 Task: Add a signature Edwin Parker containing Have a happy Hanukkah, Edwin Parker to email address softage.1@softage.net and add a label Accommodations
Action: Mouse moved to (396, 656)
Screenshot: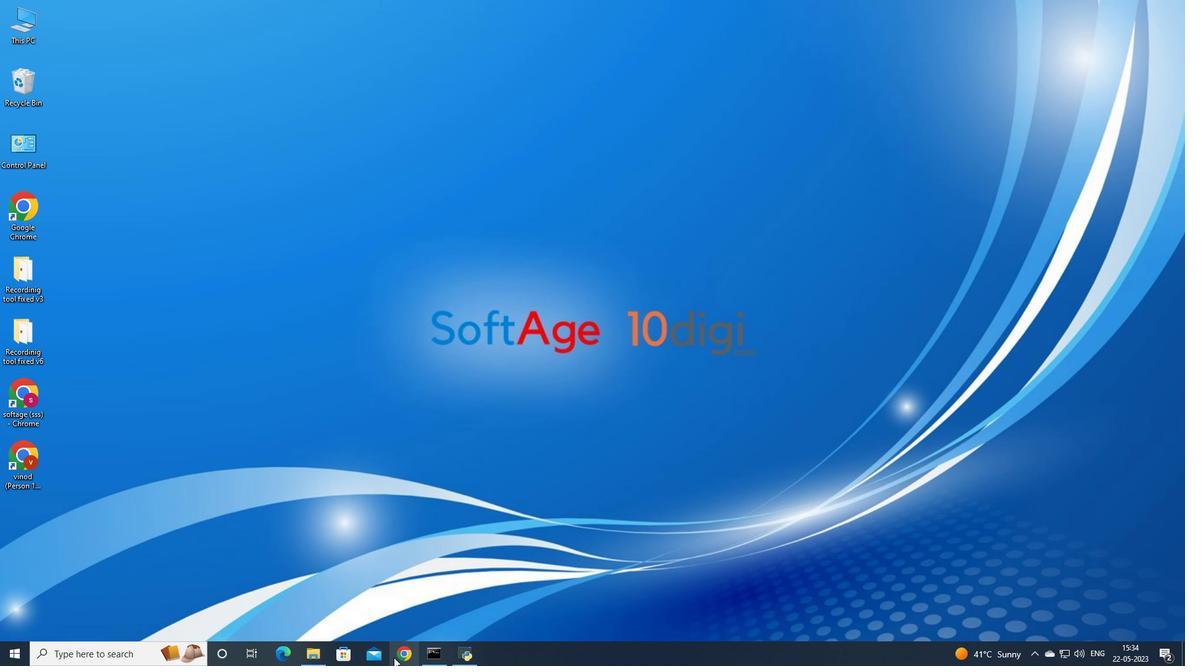 
Action: Mouse pressed left at (396, 656)
Screenshot: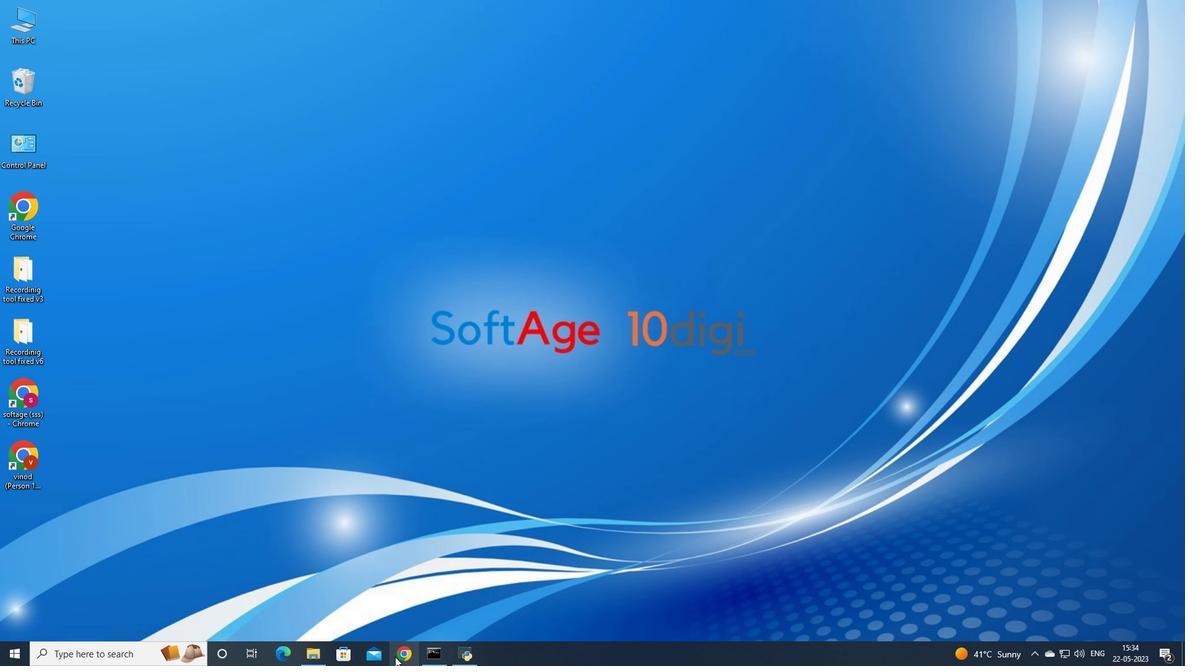 
Action: Mouse moved to (543, 392)
Screenshot: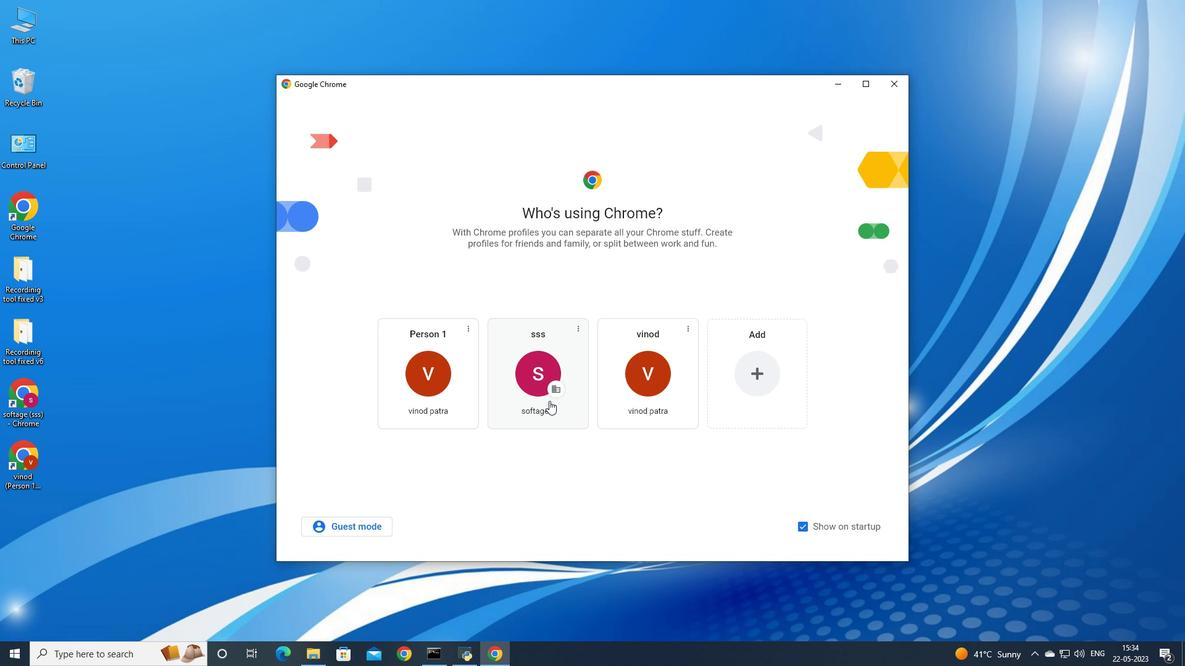 
Action: Mouse pressed left at (543, 392)
Screenshot: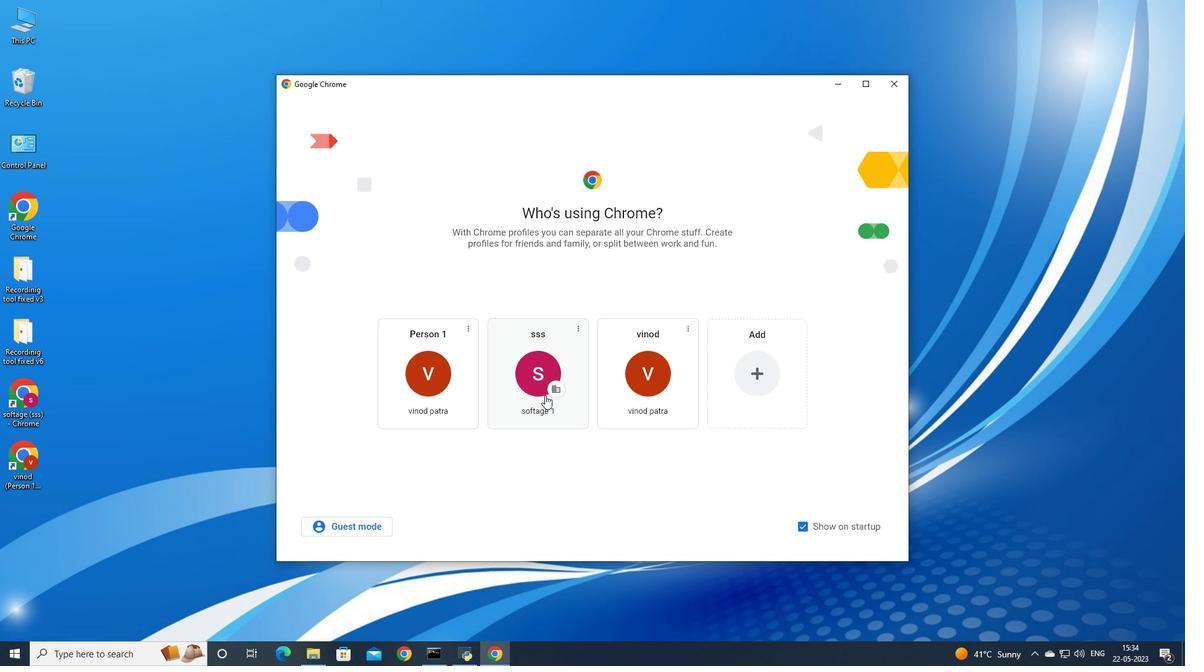 
Action: Mouse moved to (1073, 65)
Screenshot: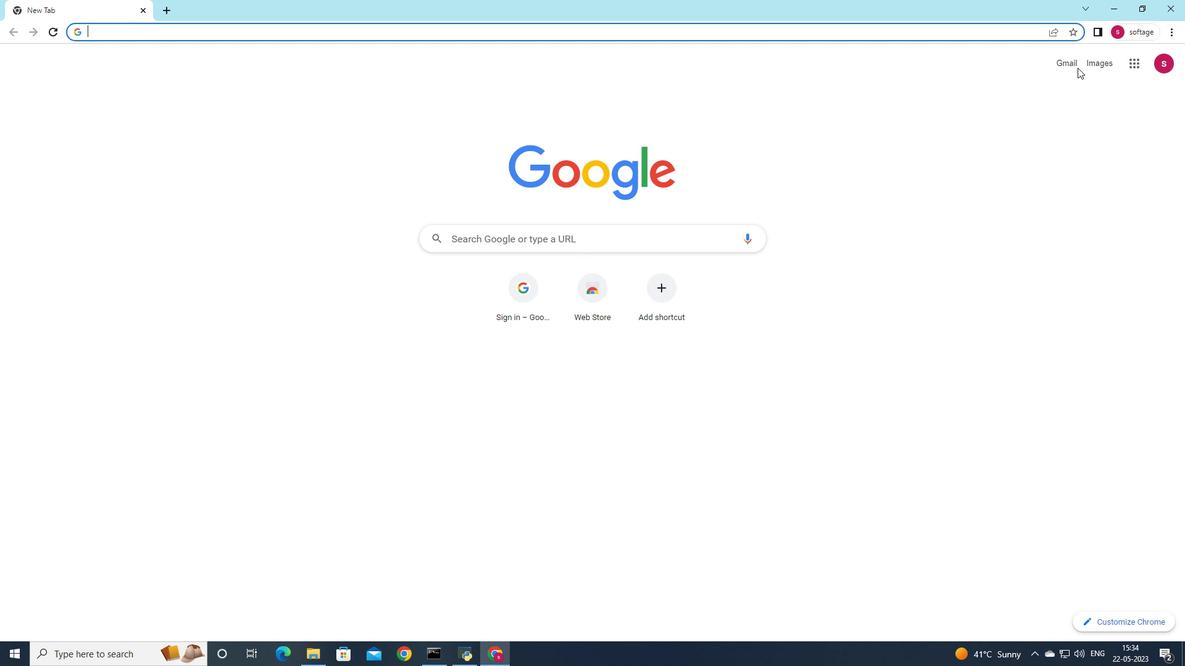 
Action: Mouse pressed left at (1073, 65)
Screenshot: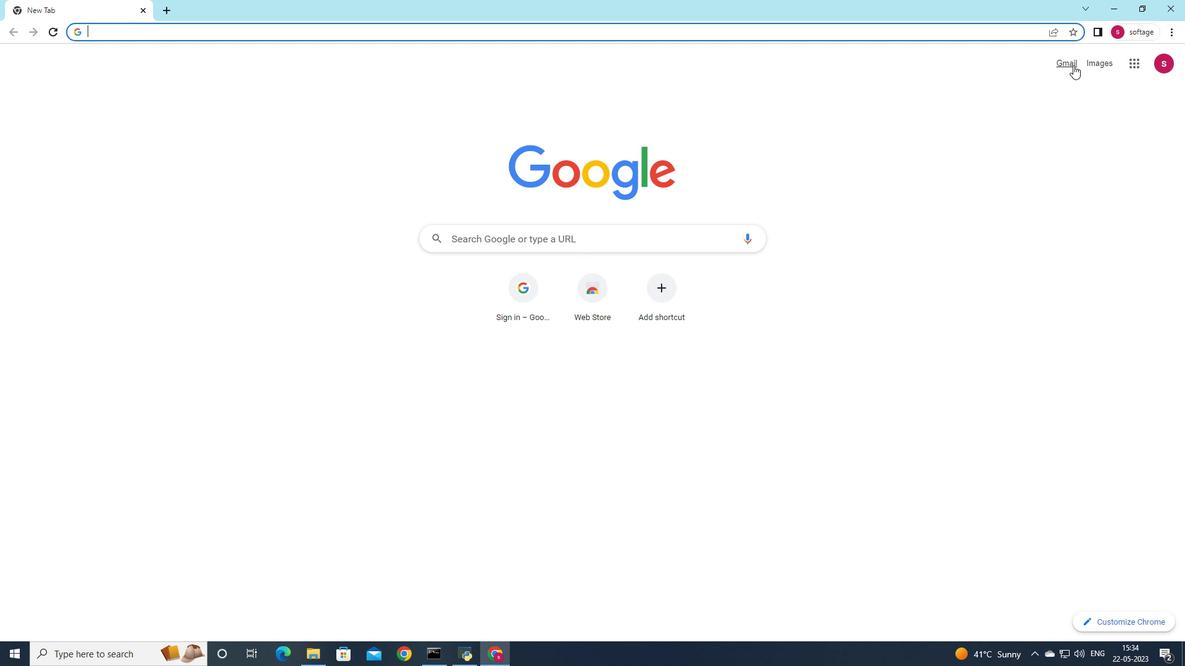 
Action: Mouse moved to (1040, 91)
Screenshot: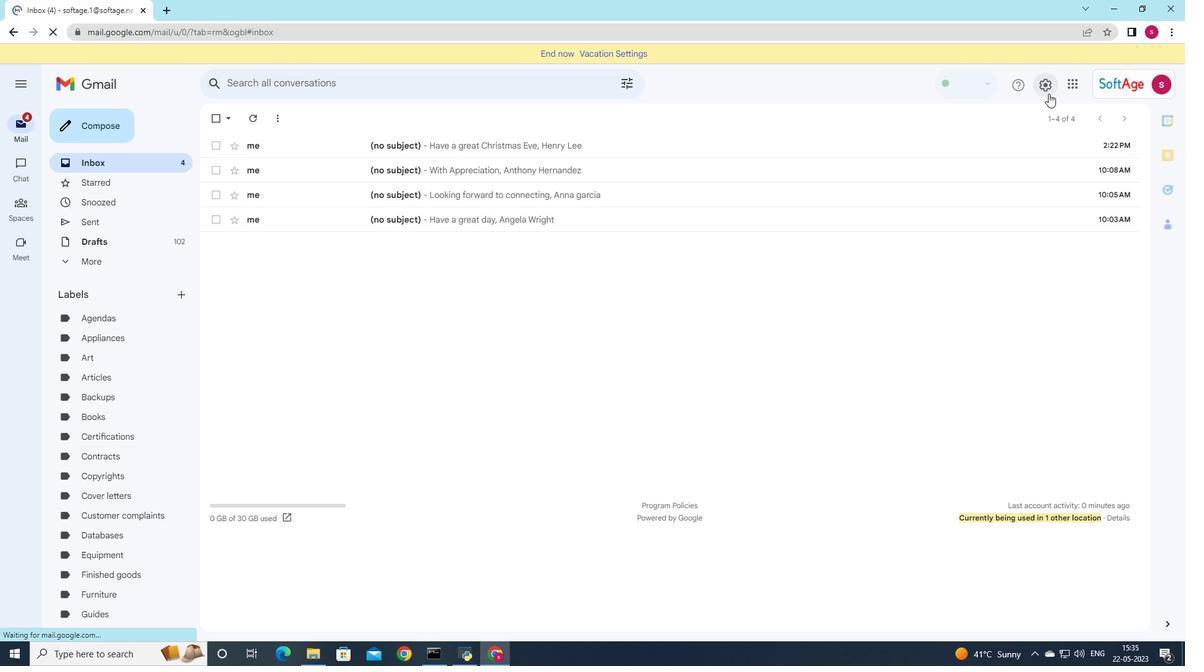 
Action: Mouse pressed left at (1040, 91)
Screenshot: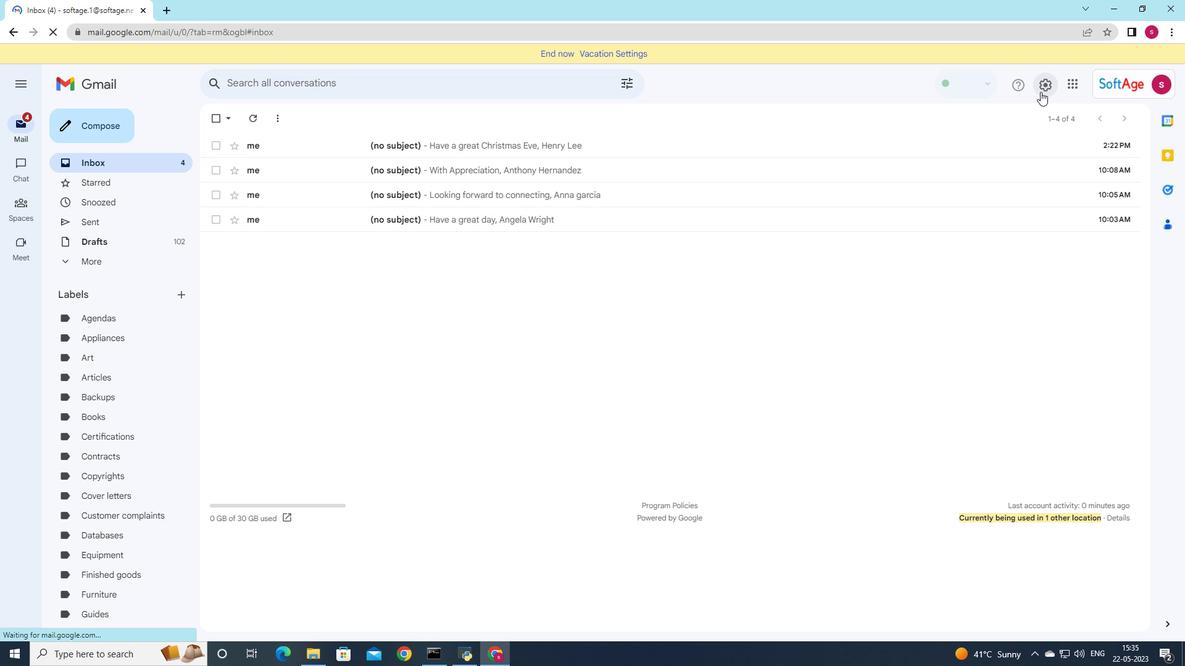 
Action: Mouse moved to (1040, 145)
Screenshot: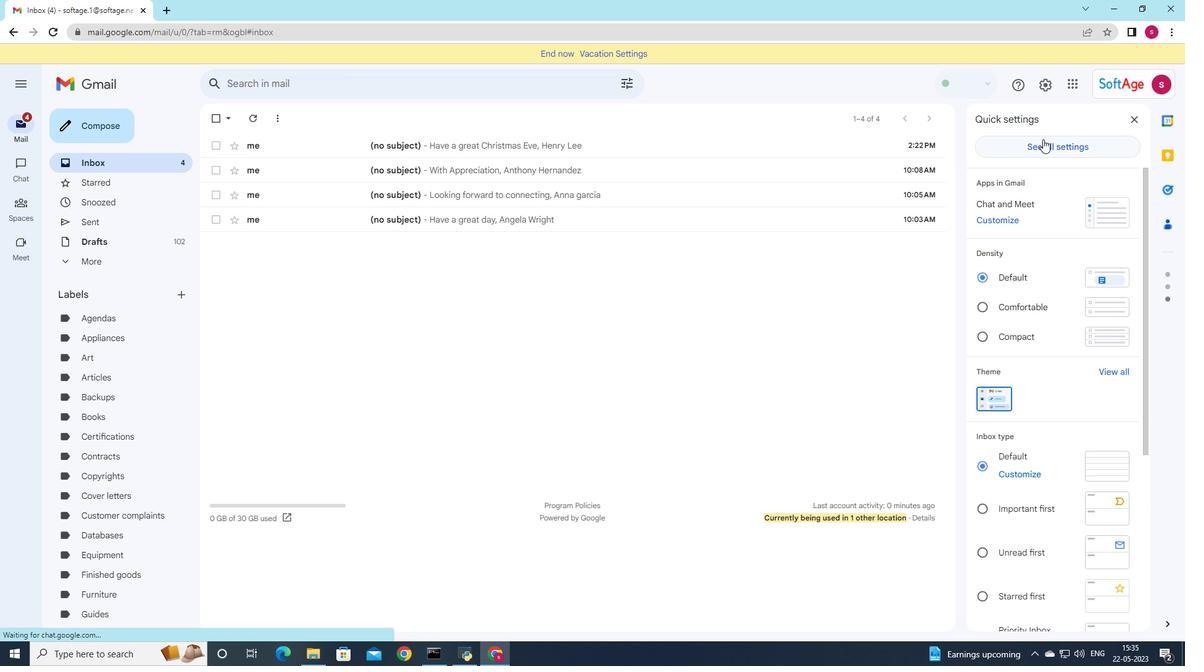
Action: Mouse pressed left at (1040, 145)
Screenshot: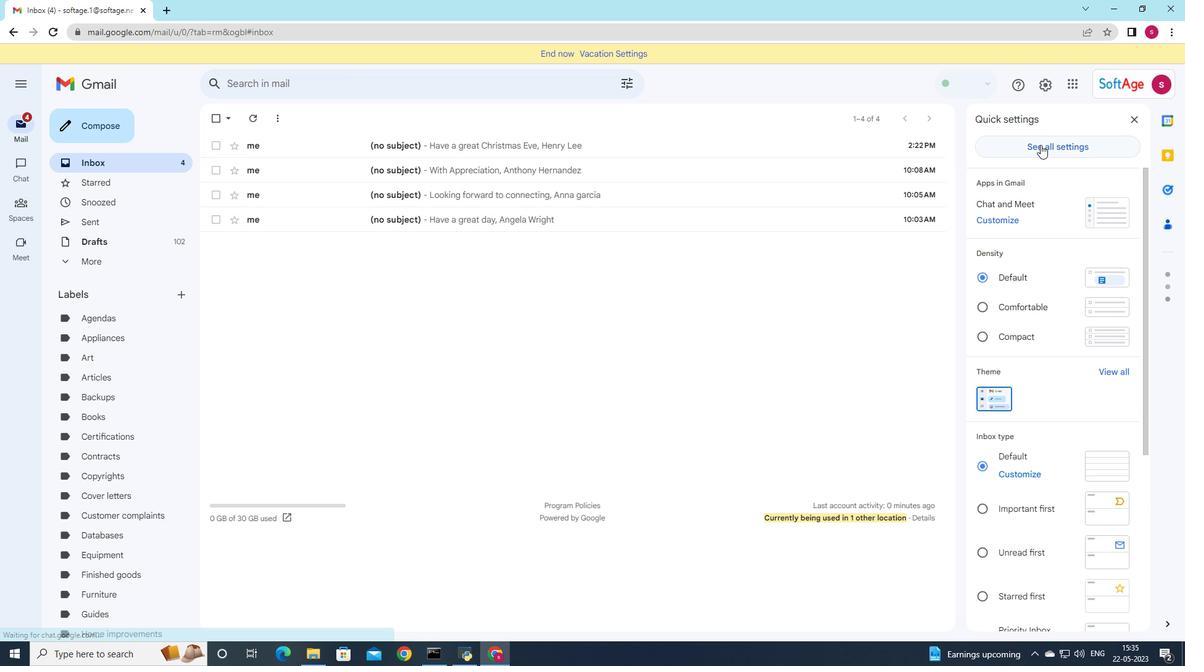 
Action: Mouse moved to (604, 470)
Screenshot: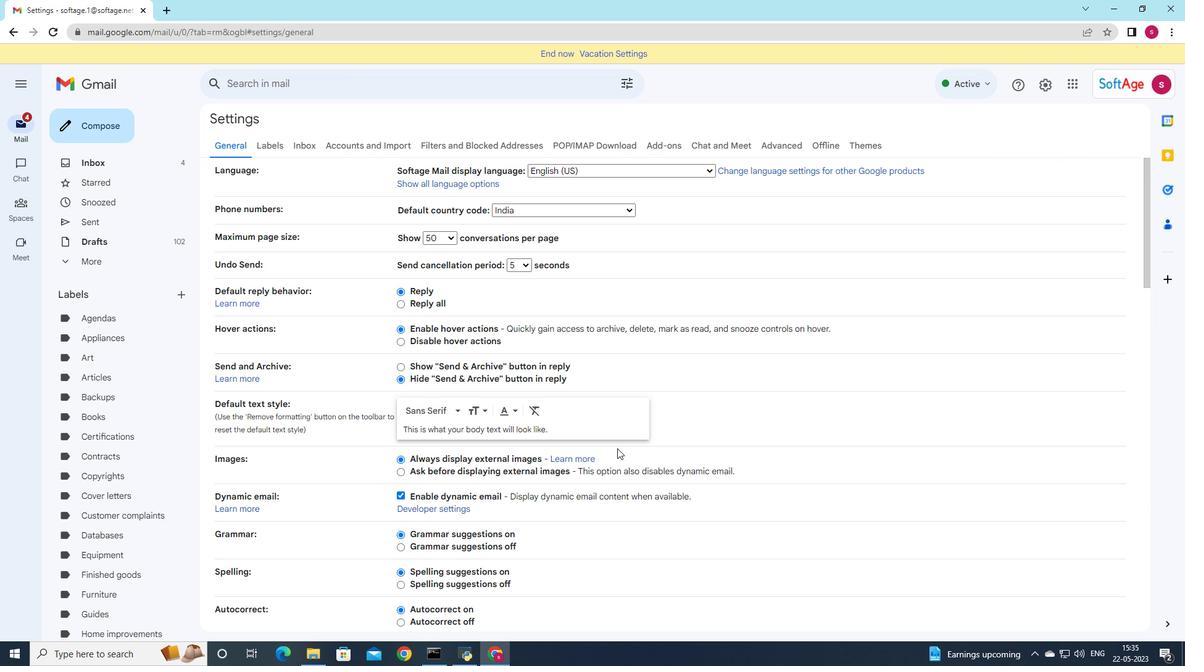 
Action: Mouse scrolled (604, 470) with delta (0, 0)
Screenshot: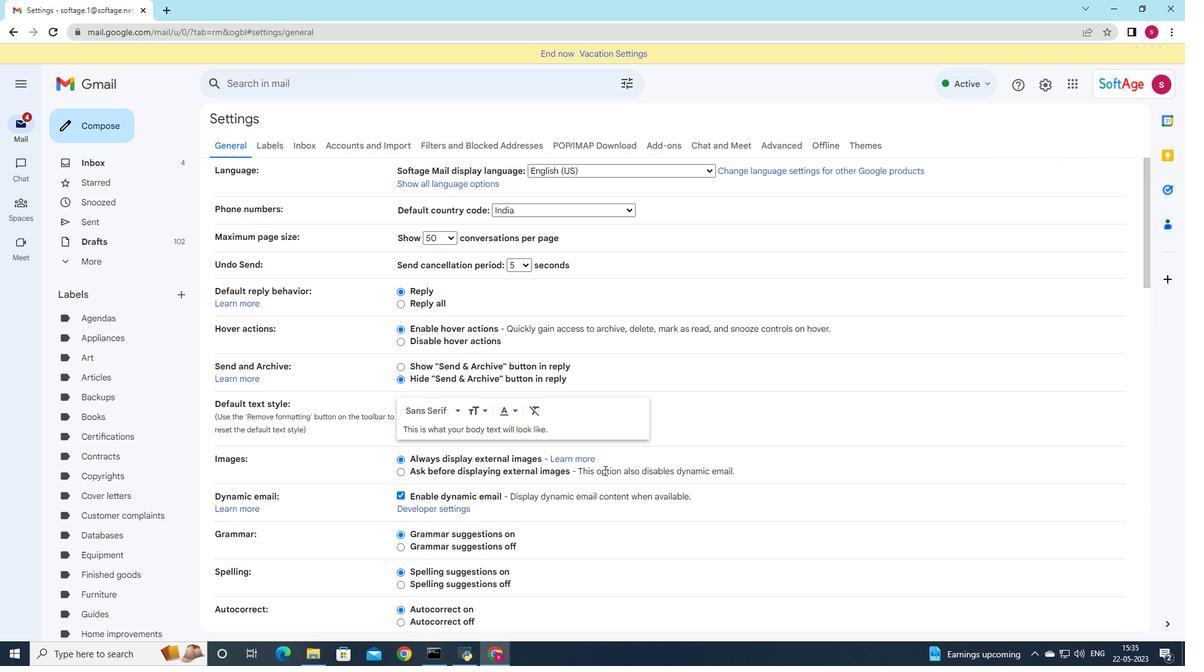 
Action: Mouse scrolled (604, 470) with delta (0, 0)
Screenshot: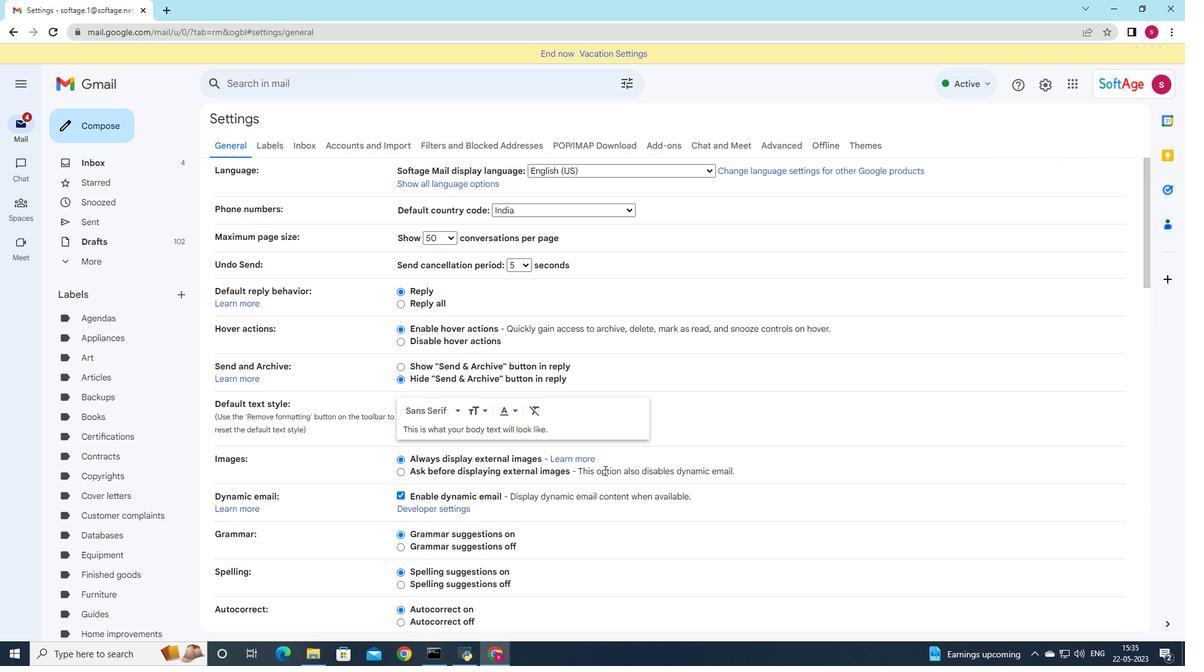 
Action: Mouse scrolled (604, 470) with delta (0, 0)
Screenshot: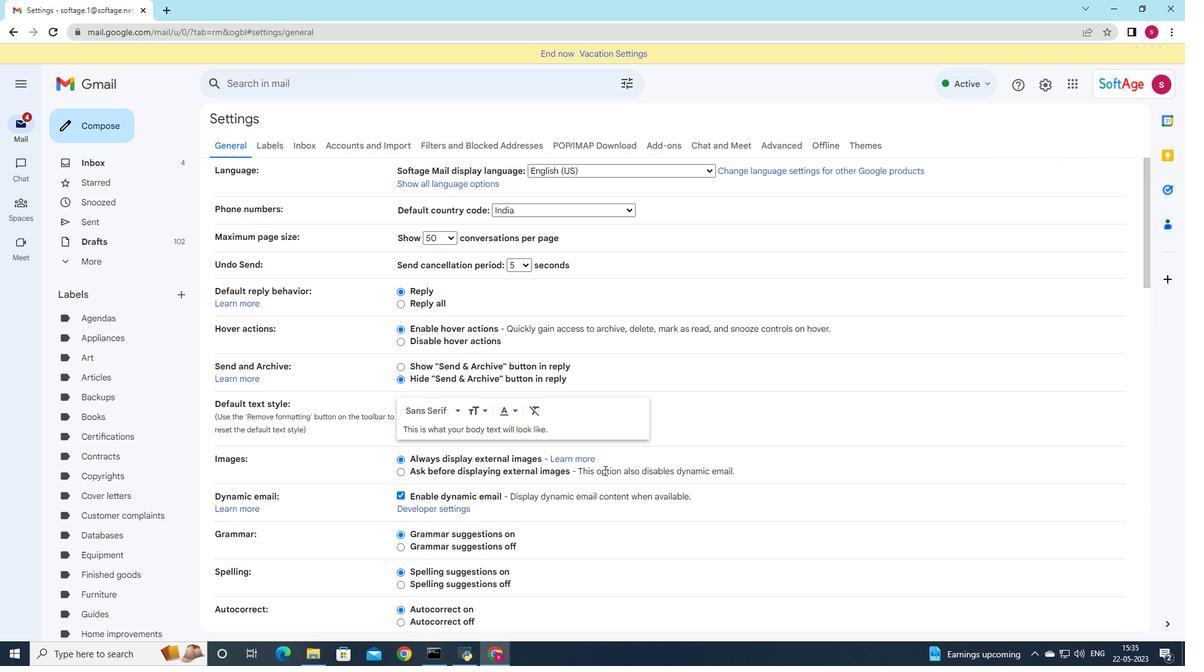 
Action: Mouse scrolled (604, 470) with delta (0, 0)
Screenshot: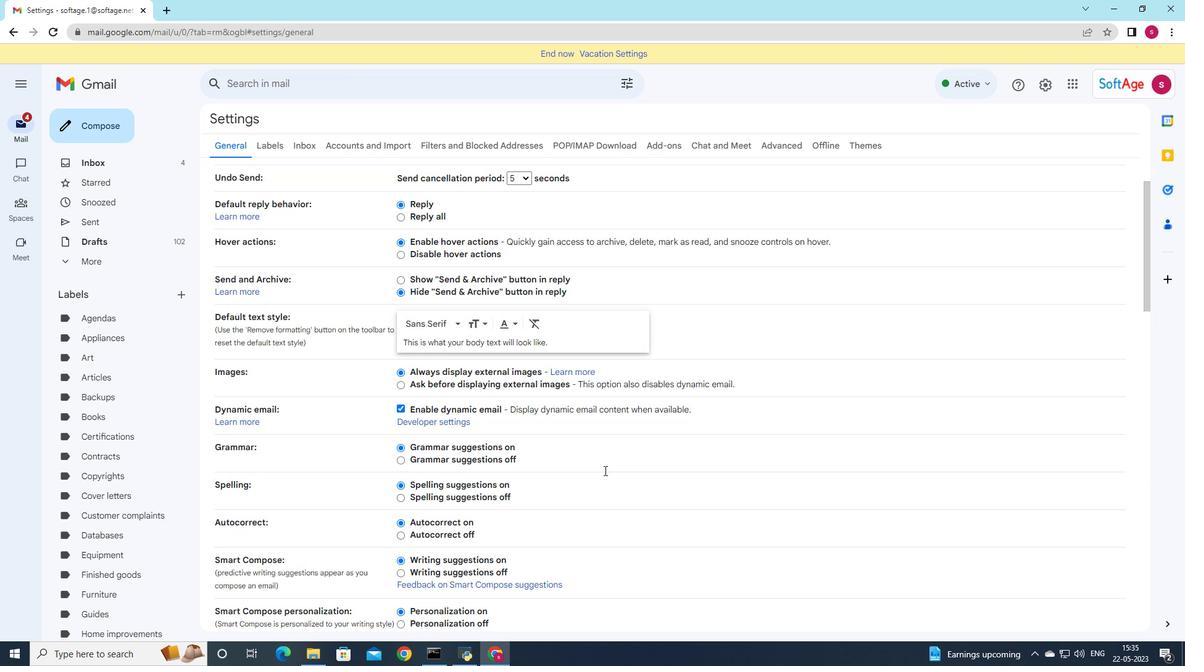 
Action: Mouse scrolled (604, 470) with delta (0, 0)
Screenshot: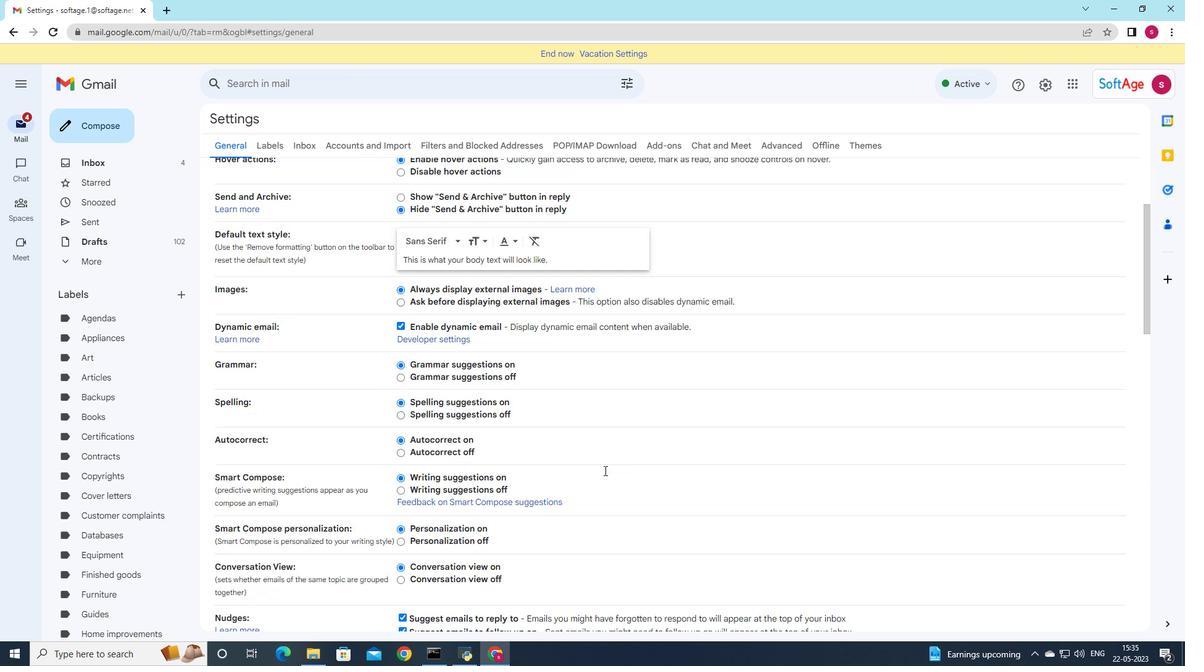 
Action: Mouse scrolled (604, 470) with delta (0, 0)
Screenshot: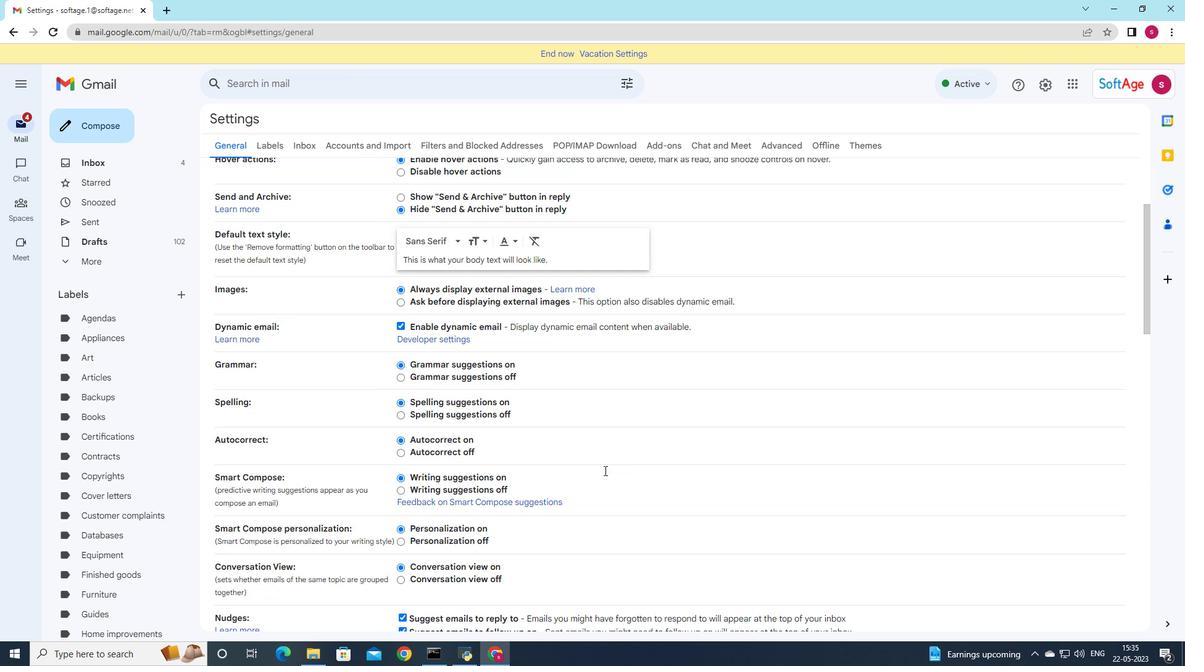 
Action: Mouse scrolled (604, 470) with delta (0, 0)
Screenshot: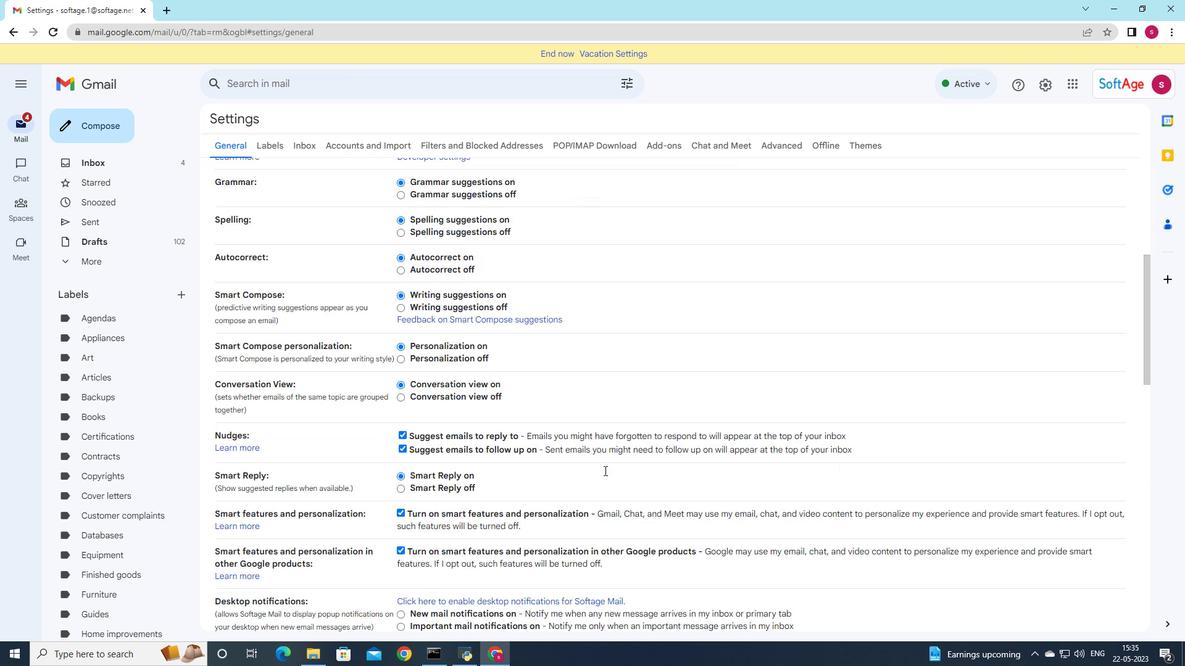 
Action: Mouse scrolled (604, 470) with delta (0, 0)
Screenshot: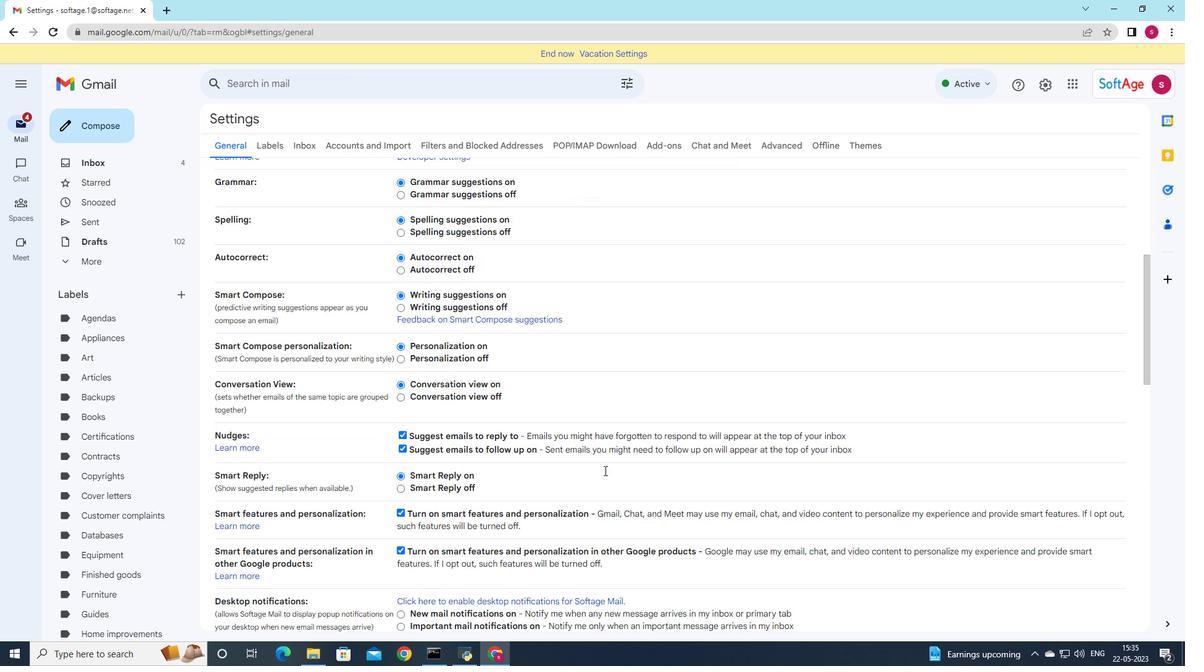
Action: Mouse scrolled (604, 470) with delta (0, 0)
Screenshot: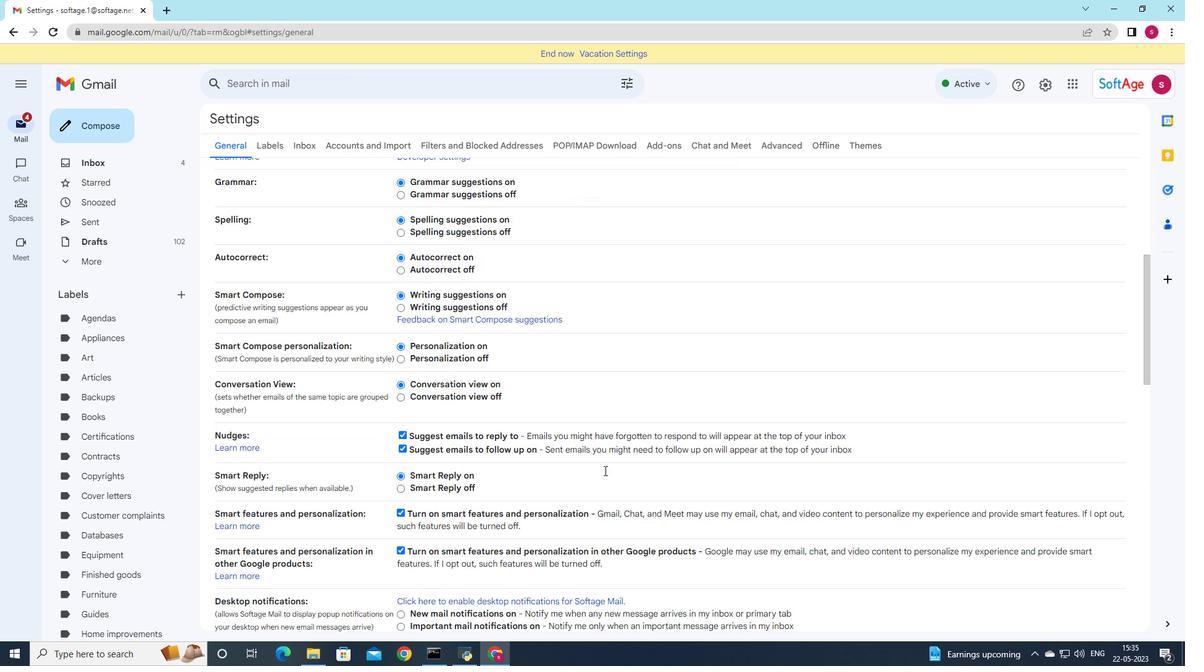 
Action: Mouse scrolled (604, 470) with delta (0, 0)
Screenshot: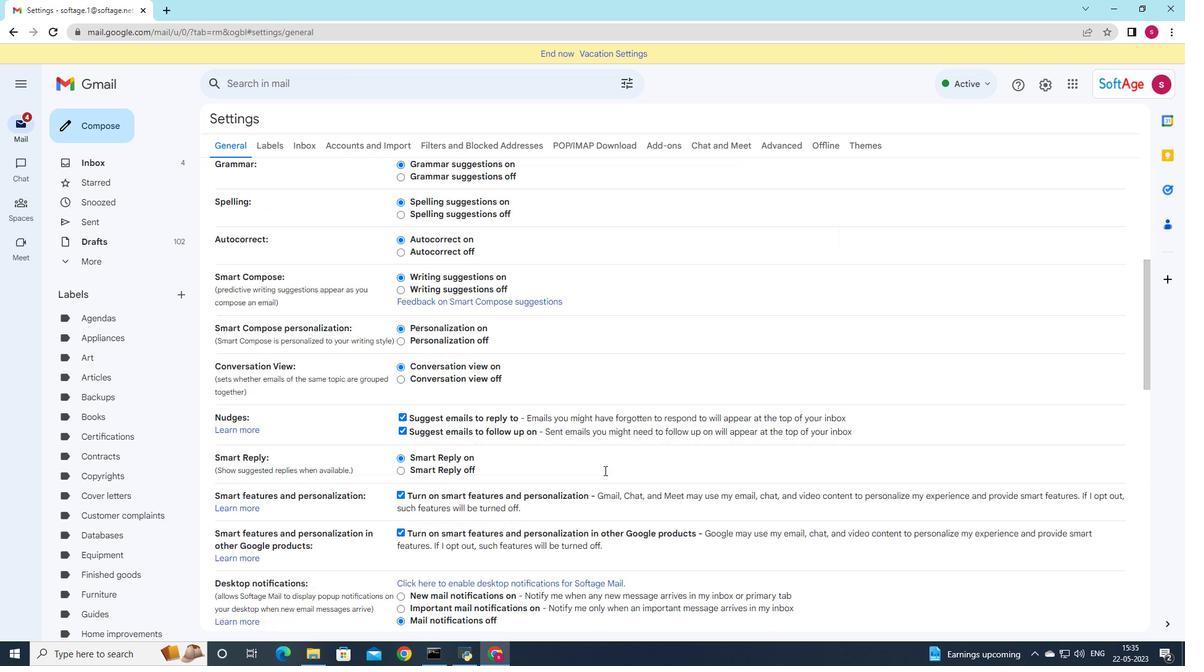 
Action: Mouse scrolled (604, 470) with delta (0, 0)
Screenshot: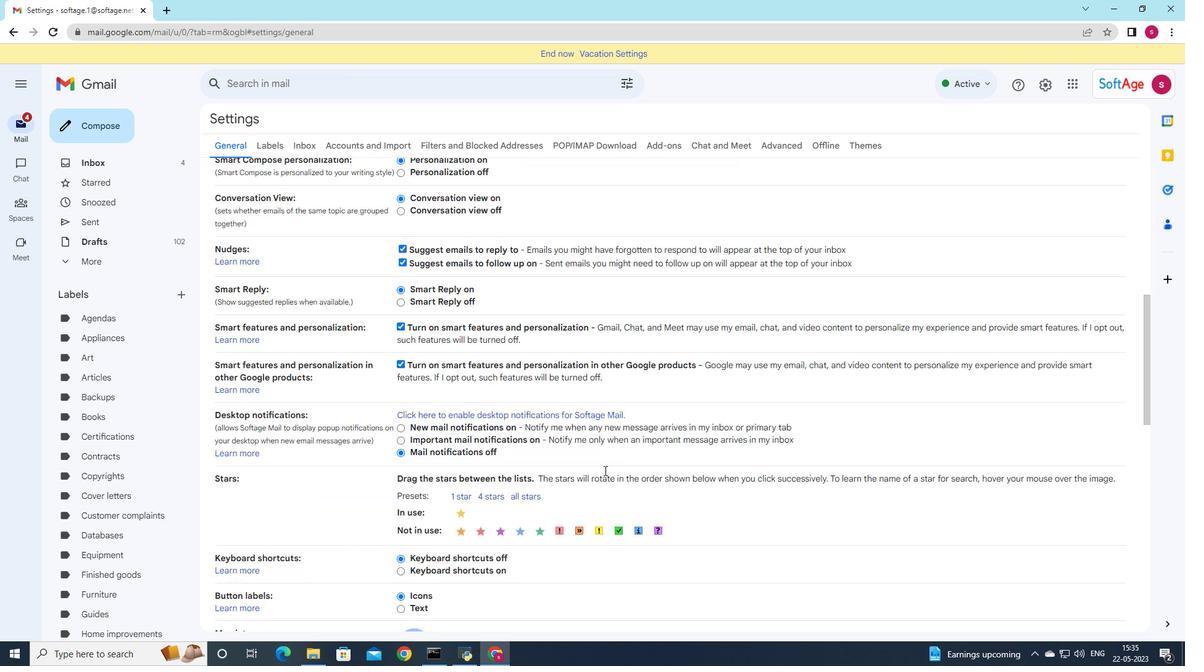 
Action: Mouse scrolled (604, 470) with delta (0, 0)
Screenshot: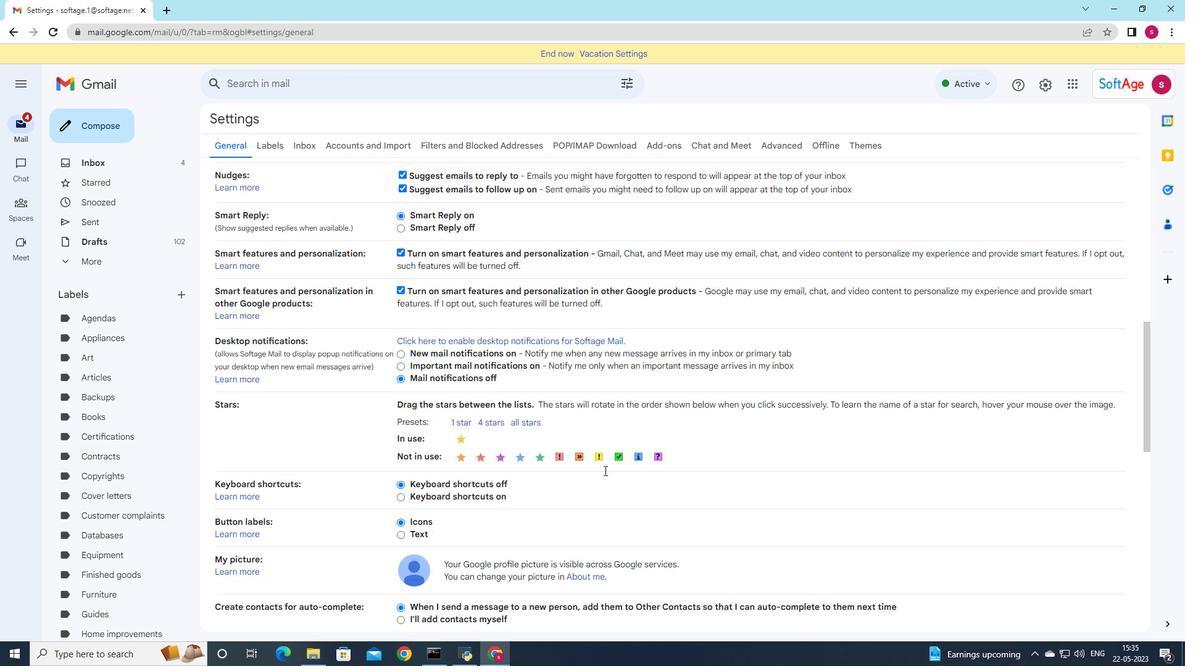 
Action: Mouse scrolled (604, 470) with delta (0, 0)
Screenshot: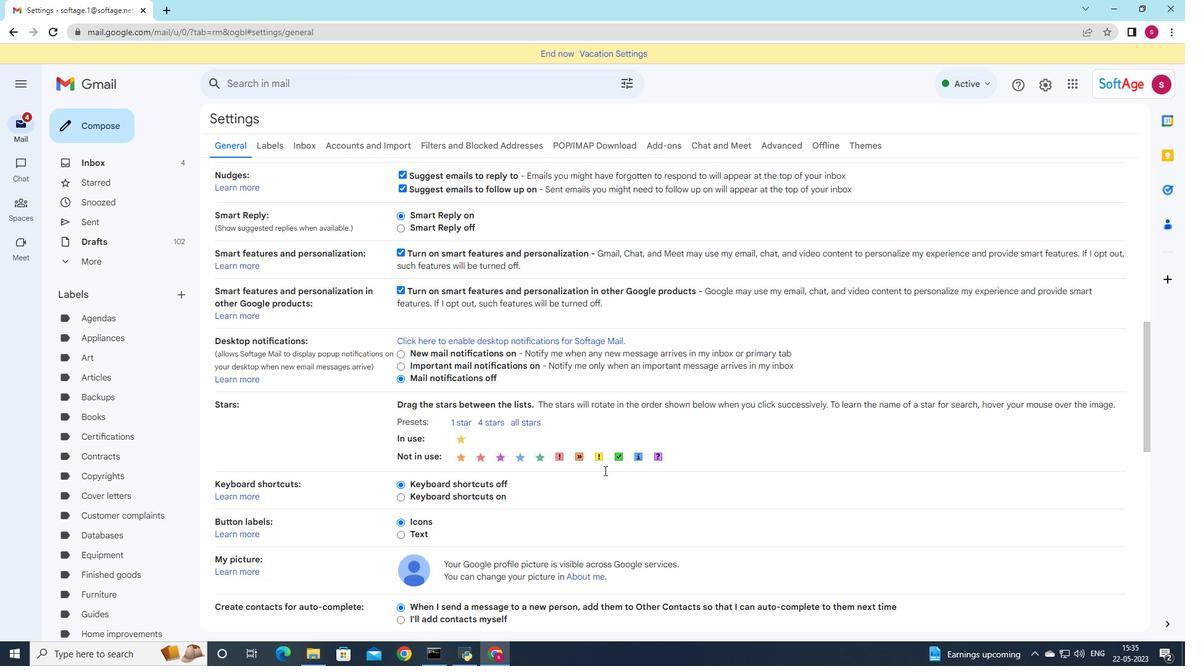 
Action: Mouse scrolled (604, 470) with delta (0, 0)
Screenshot: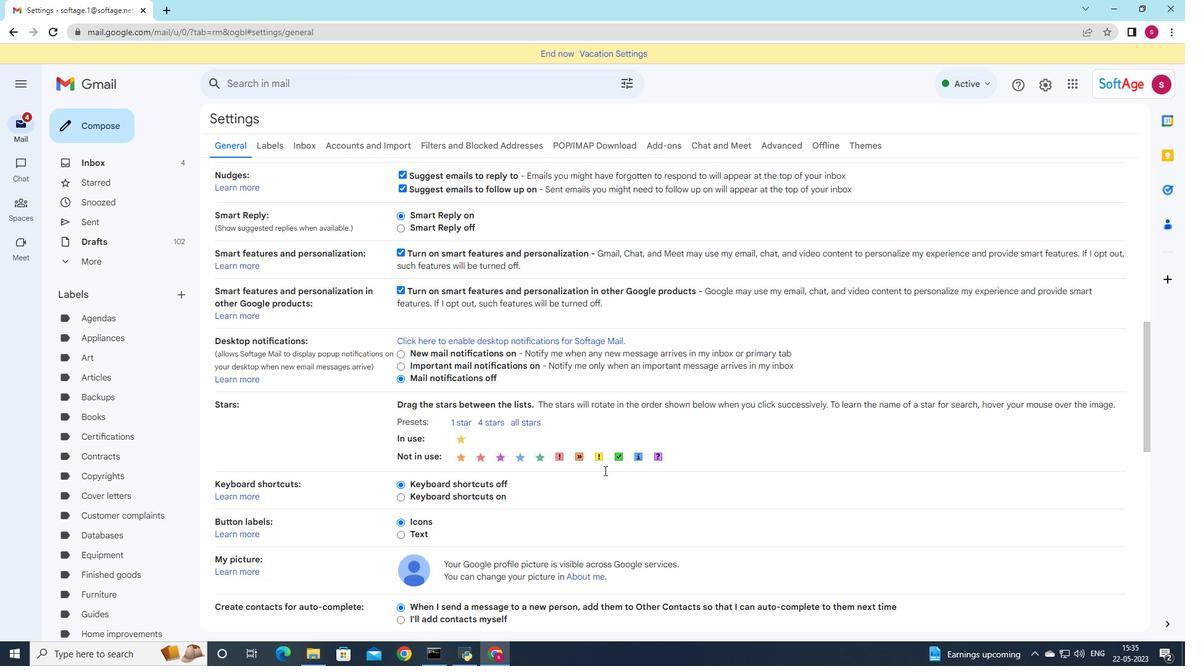 
Action: Mouse moved to (526, 401)
Screenshot: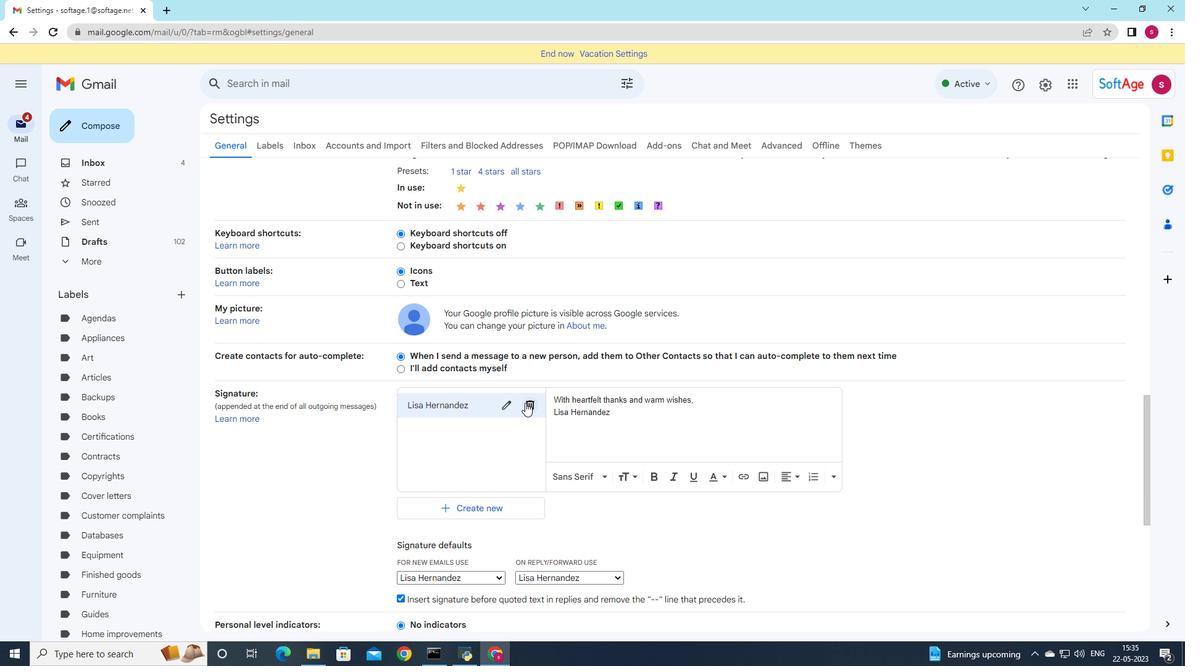 
Action: Mouse pressed left at (526, 401)
Screenshot: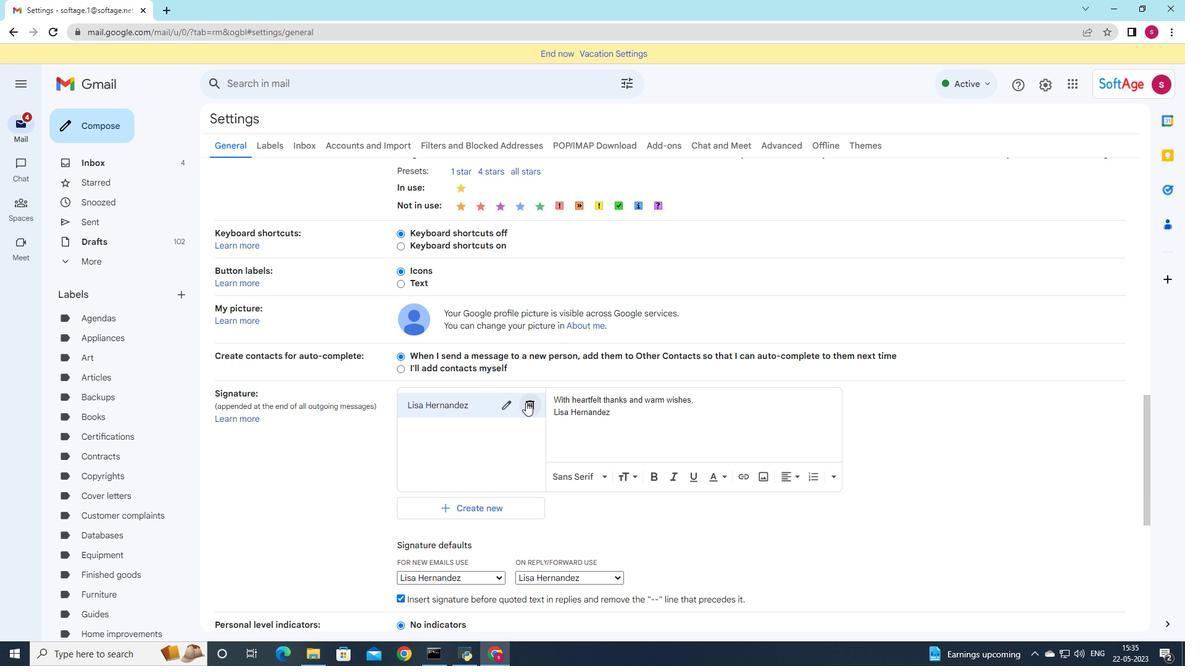 
Action: Mouse moved to (715, 370)
Screenshot: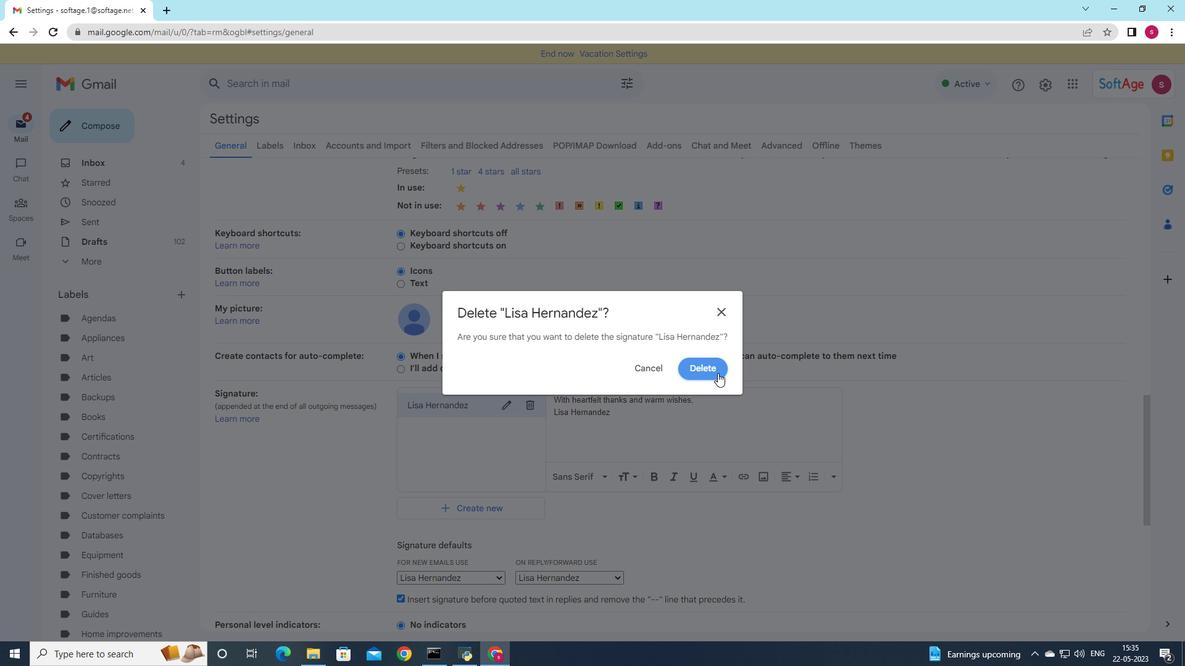 
Action: Mouse pressed left at (715, 370)
Screenshot: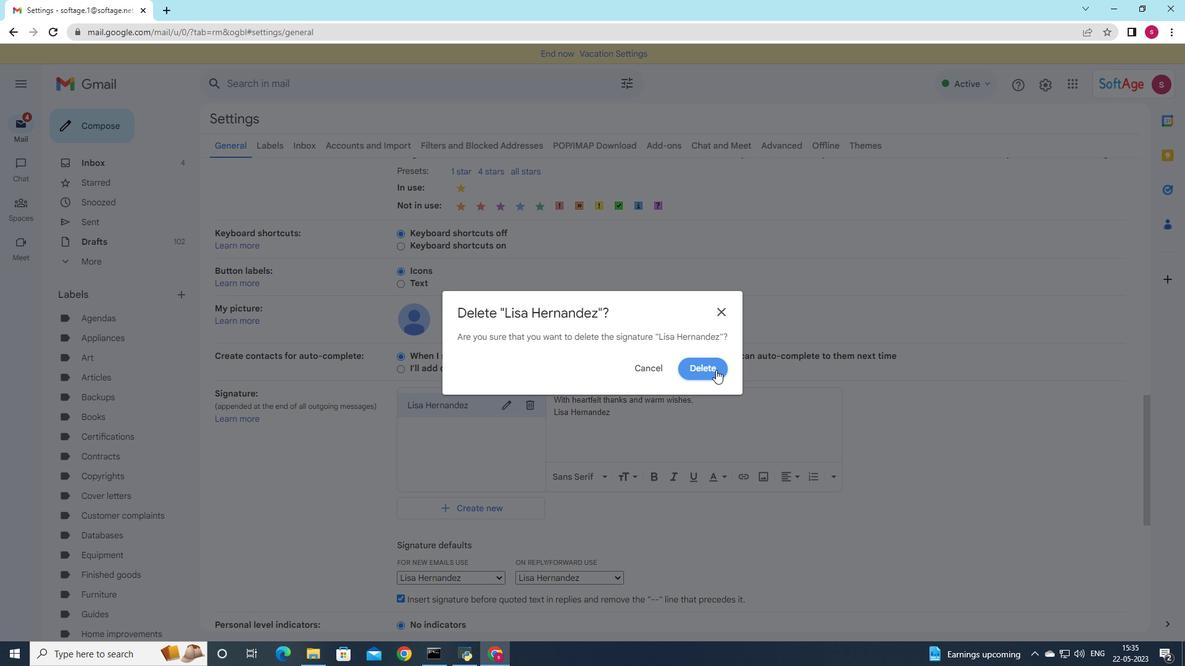
Action: Mouse moved to (460, 422)
Screenshot: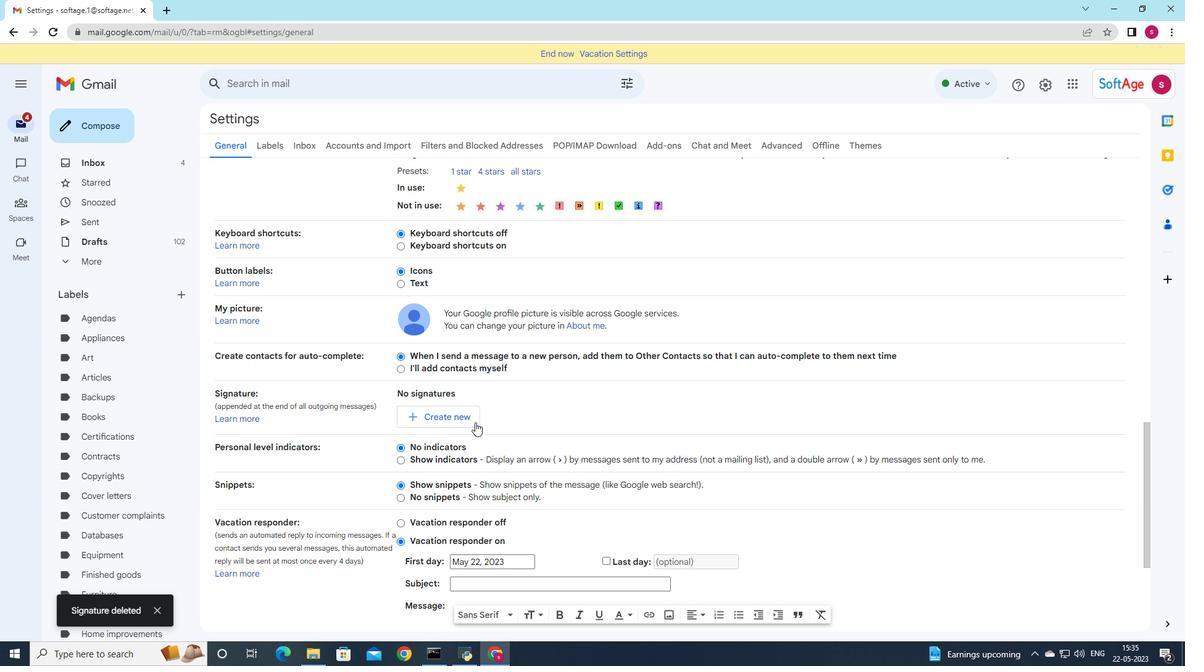 
Action: Mouse pressed left at (460, 422)
Screenshot: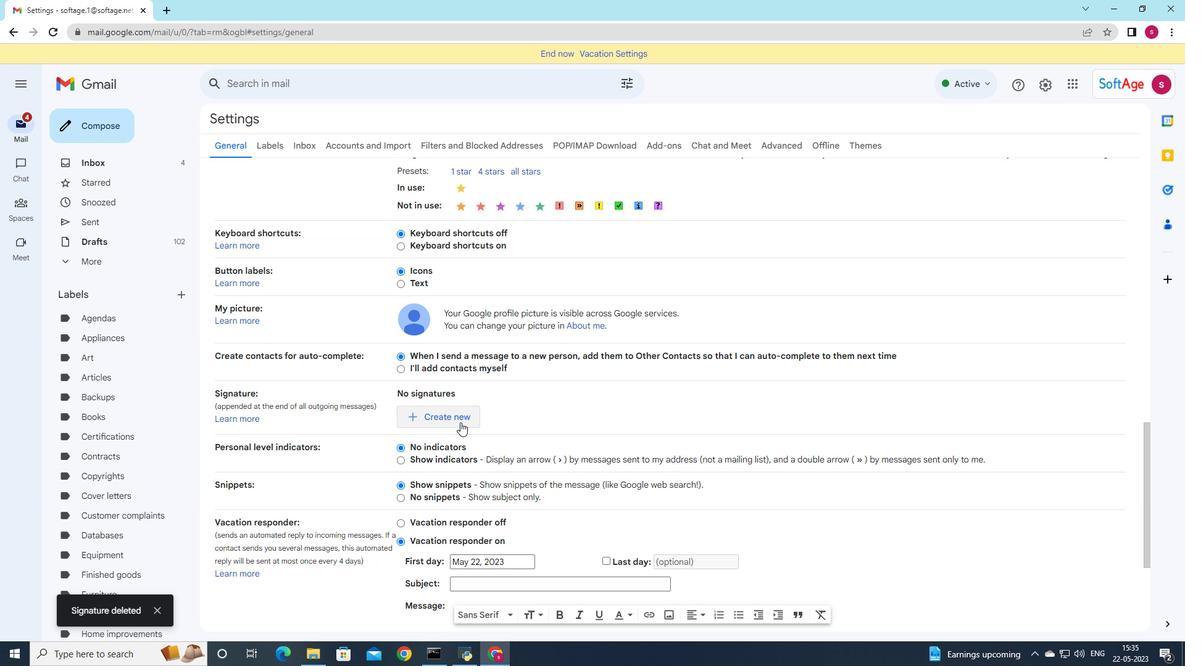 
Action: Mouse moved to (728, 380)
Screenshot: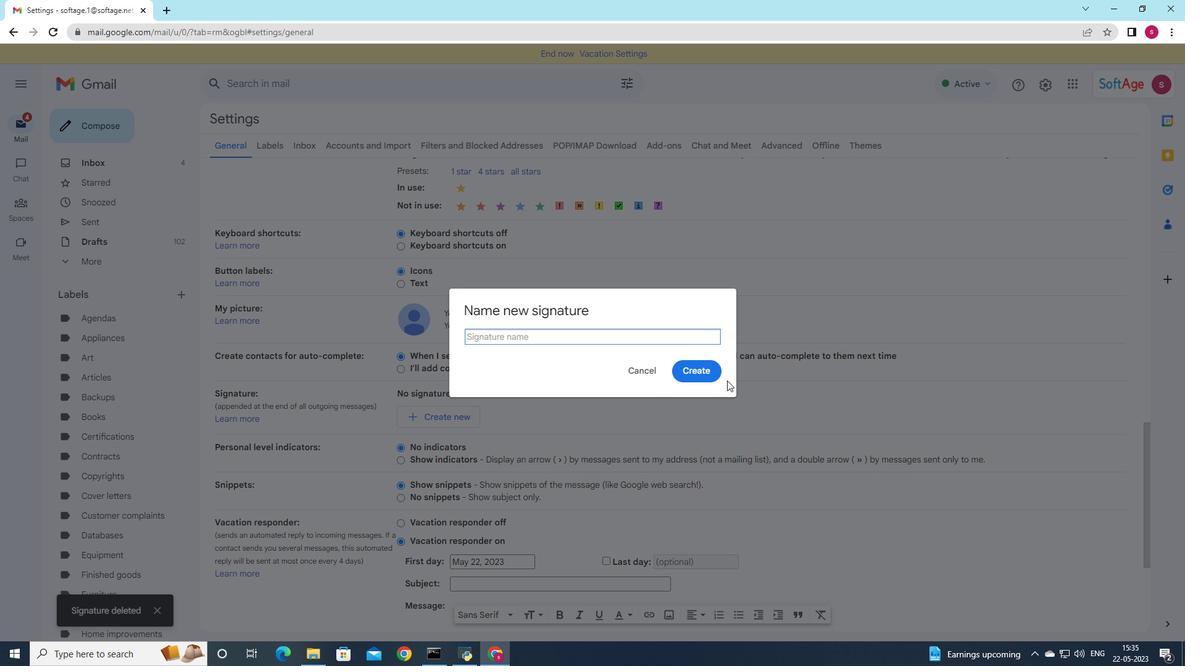 
Action: Key pressed <Key.shift>Edwin<Key.enter>
Screenshot: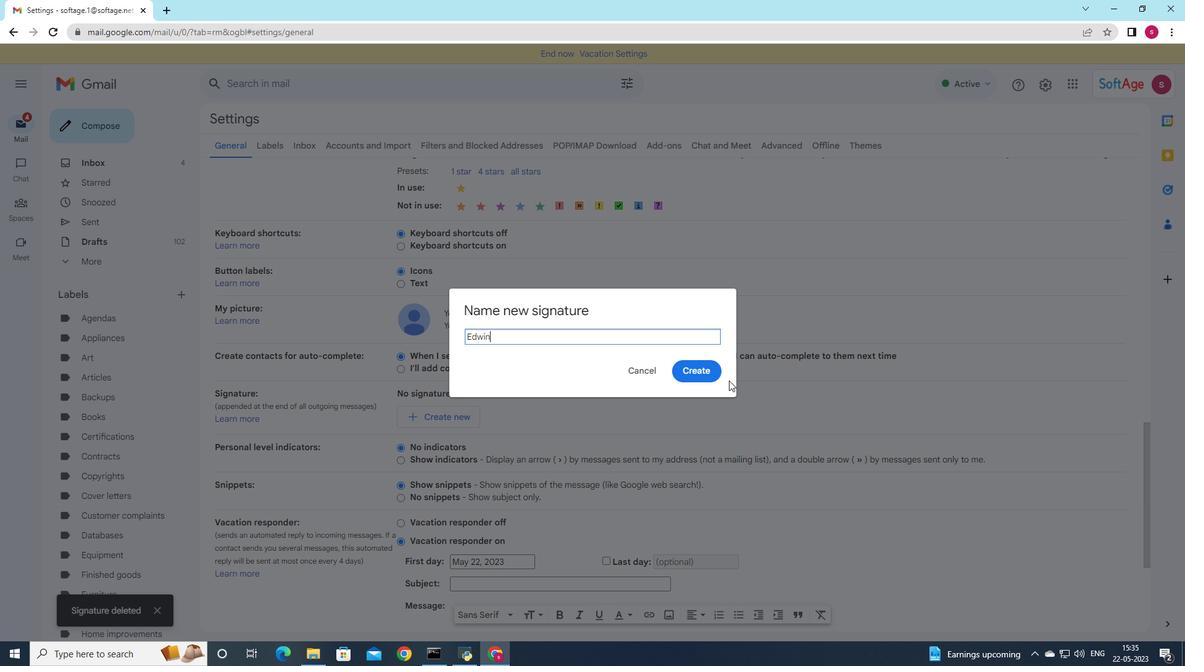 
Action: Mouse moved to (635, 408)
Screenshot: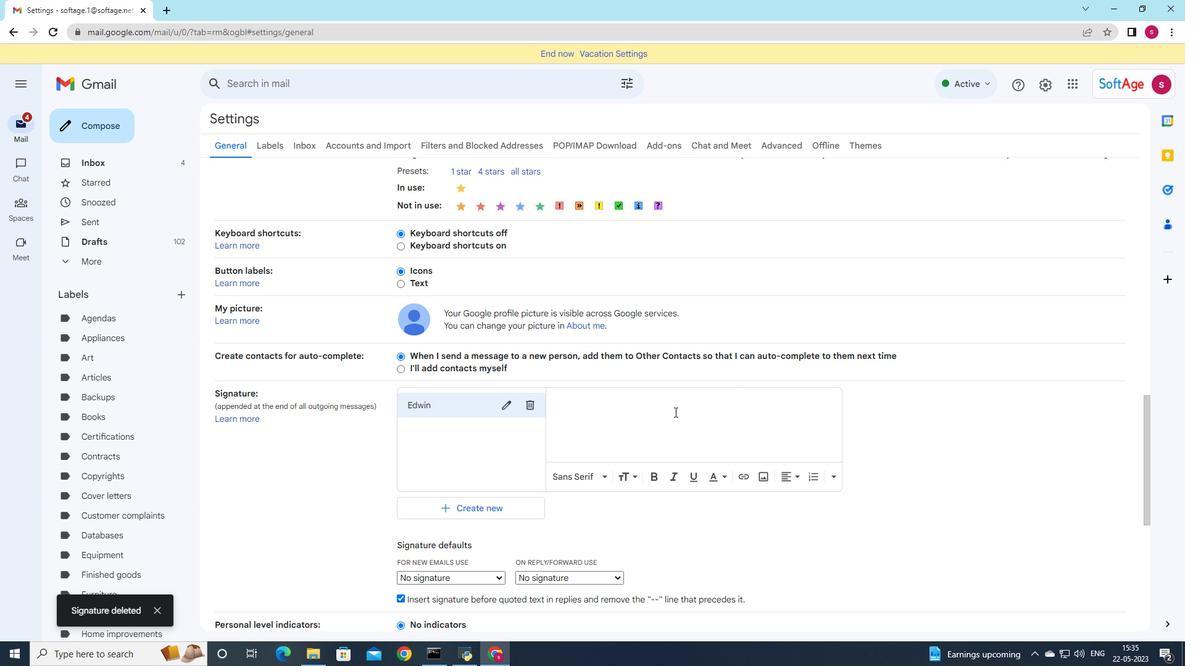 
Action: Mouse pressed left at (635, 408)
Screenshot: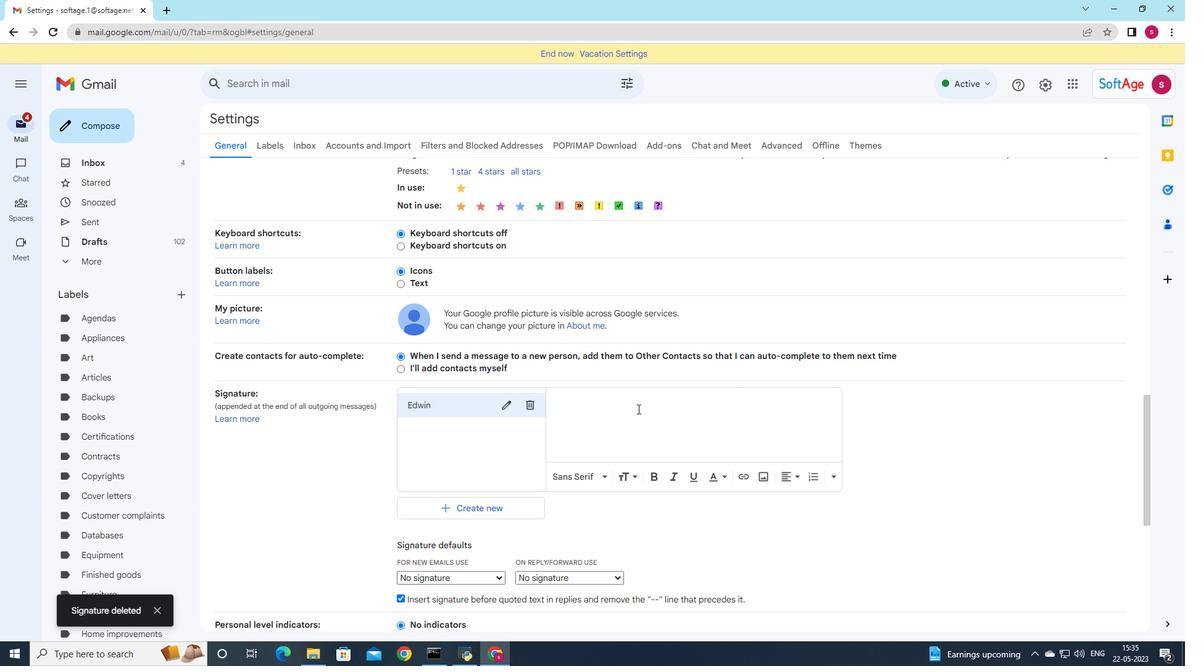 
Action: Mouse moved to (804, 467)
Screenshot: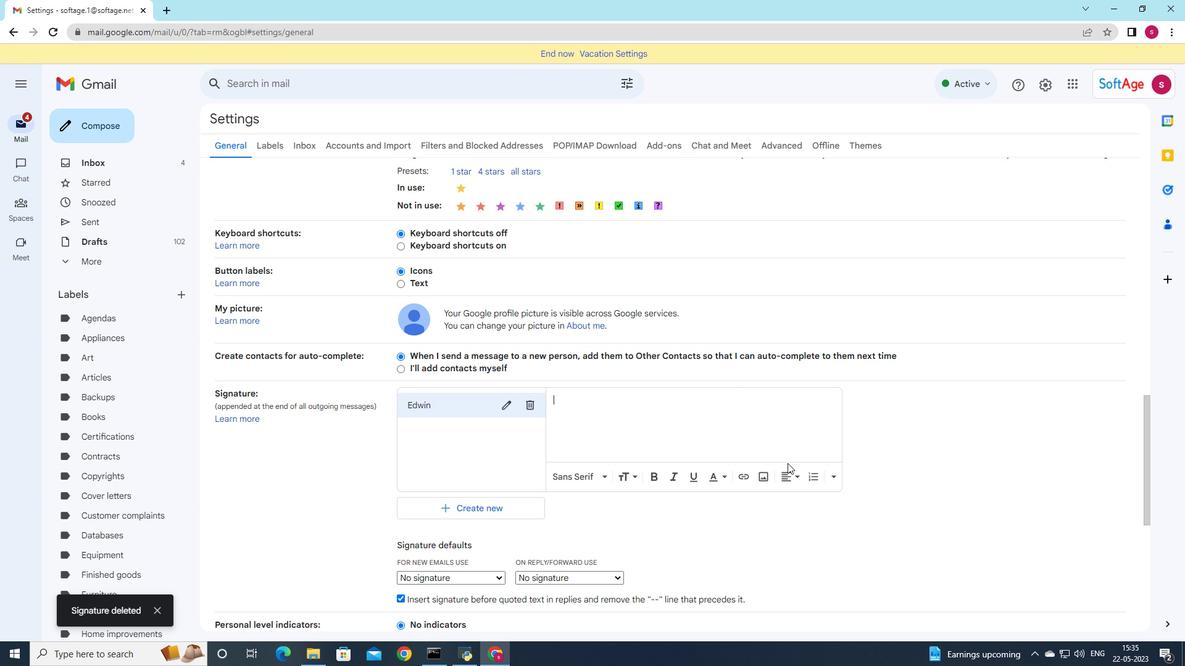 
Action: Key pressed <Key.shift><Key.shift>Have<Key.space>a<Key.space>happy<Key.space><Key.shift><Key.shift><Key.shift><Key.shift>Hanukkah,<Key.enter><Key.shift>Edwin<Key.space><Key.shift>Parker
Screenshot: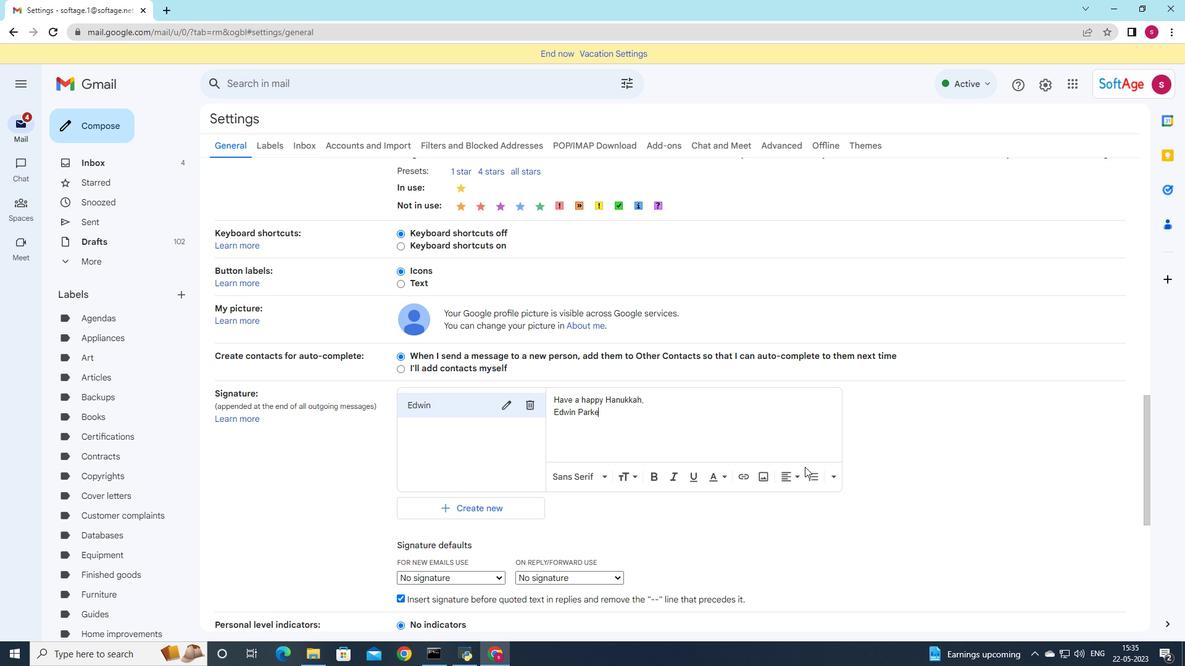 
Action: Mouse moved to (565, 452)
Screenshot: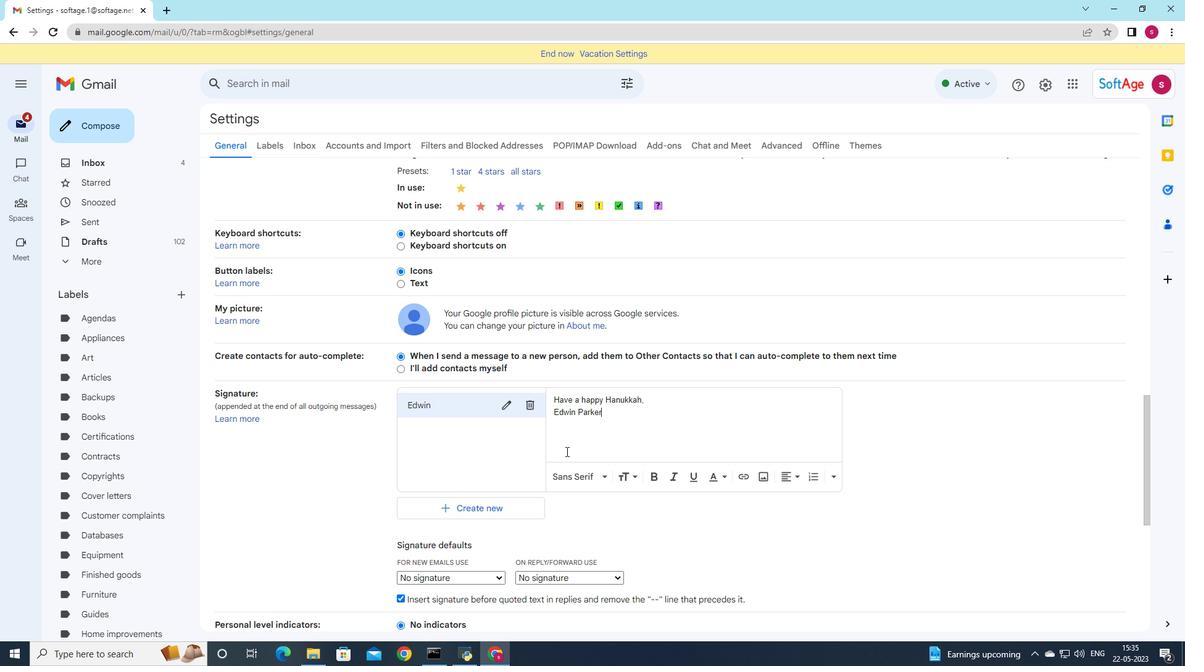 
Action: Mouse scrolled (565, 451) with delta (0, 0)
Screenshot: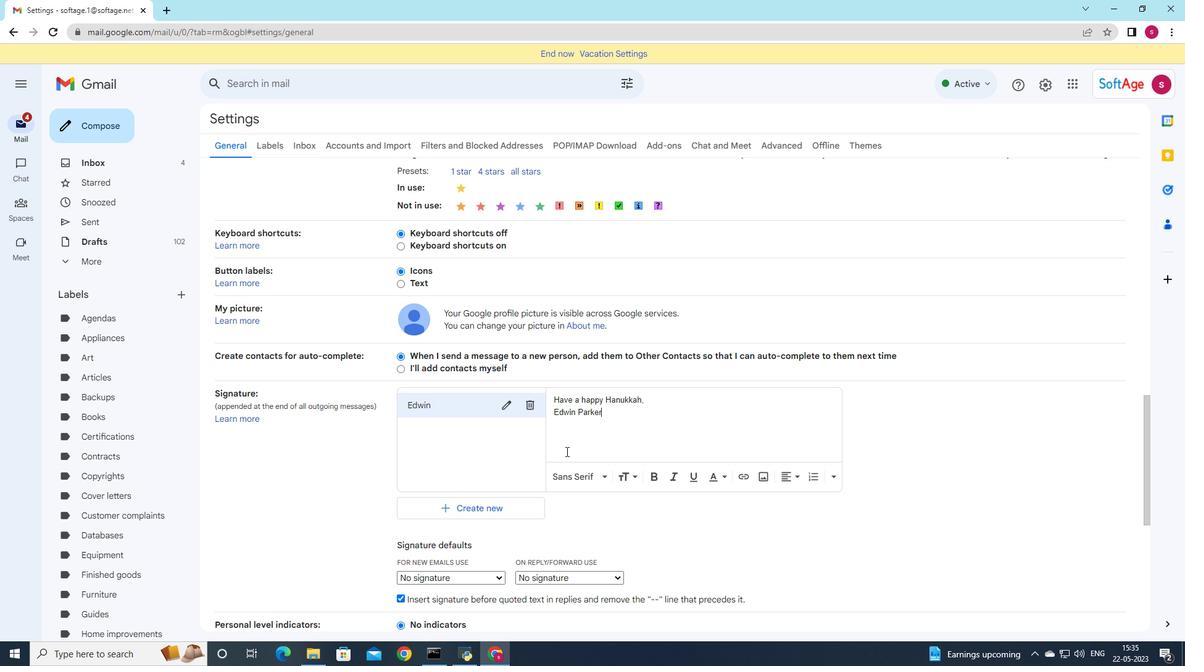 
Action: Mouse moved to (565, 453)
Screenshot: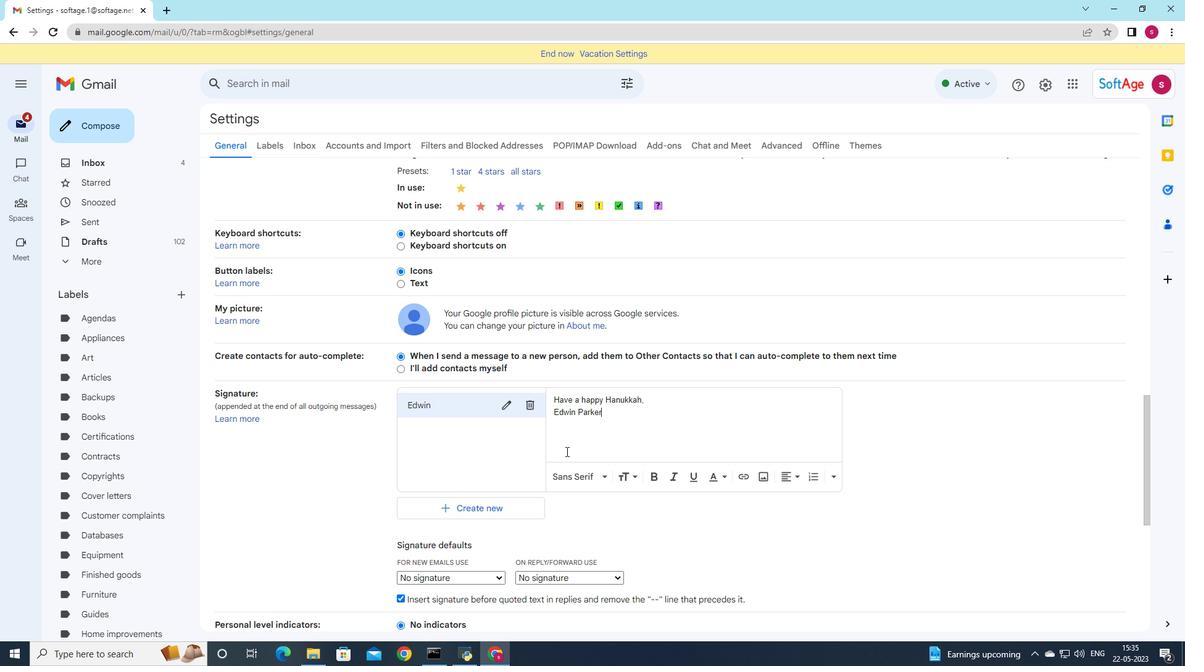 
Action: Mouse scrolled (565, 452) with delta (0, 0)
Screenshot: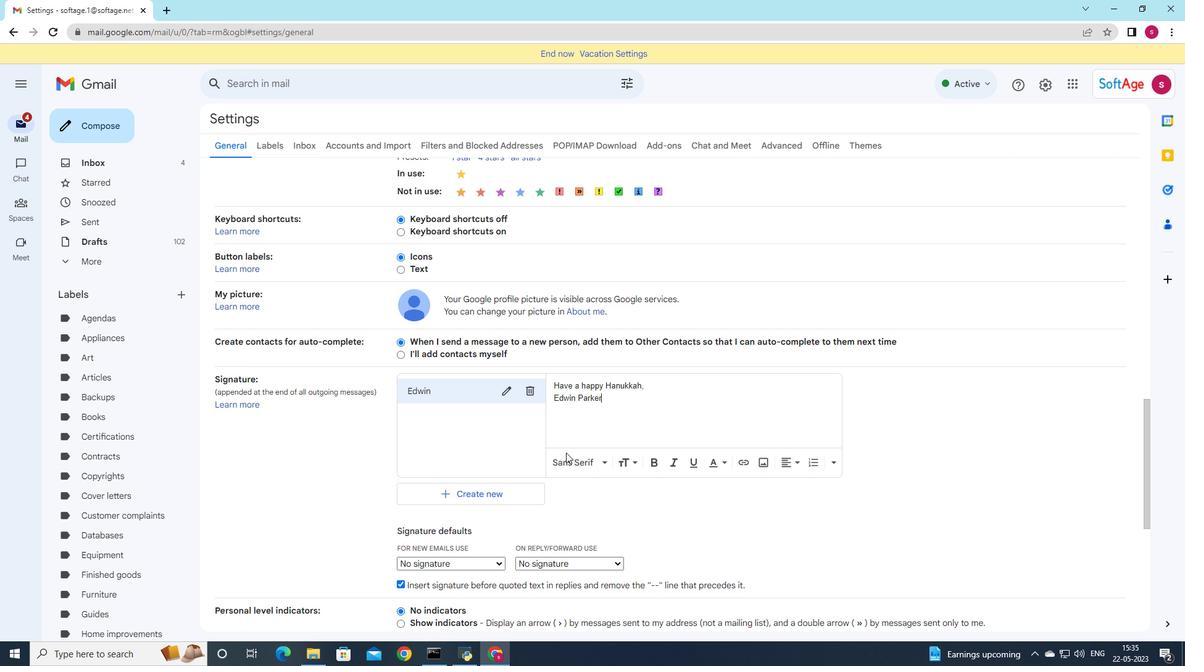 
Action: Mouse scrolled (565, 452) with delta (0, 0)
Screenshot: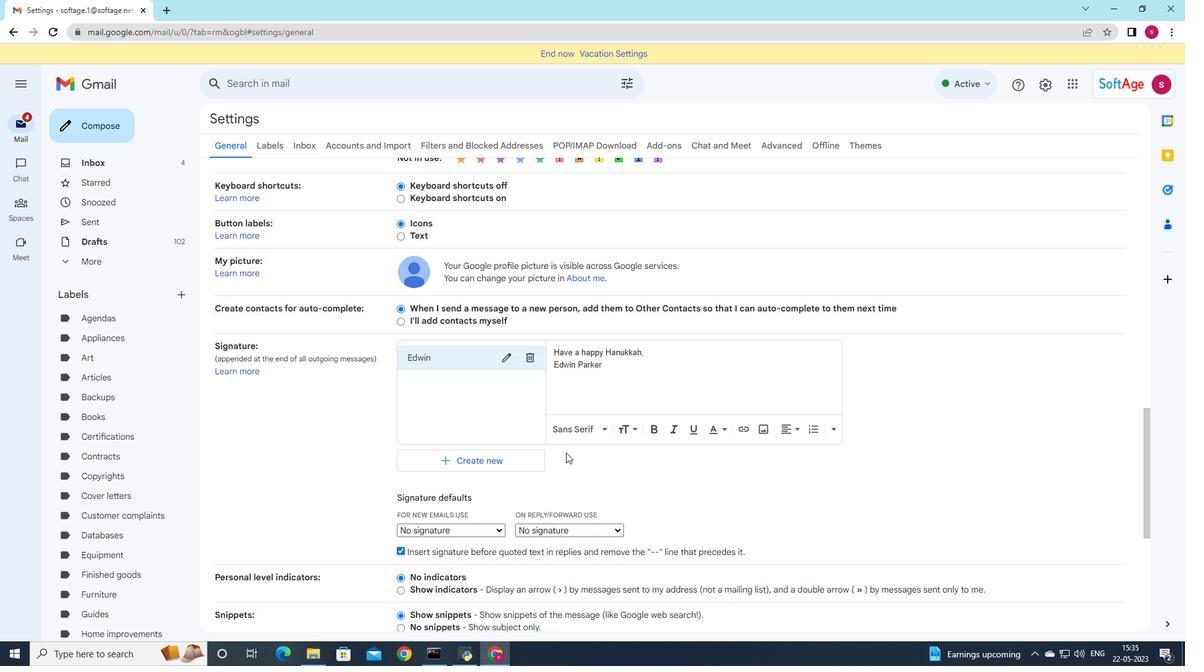 
Action: Mouse moved to (503, 389)
Screenshot: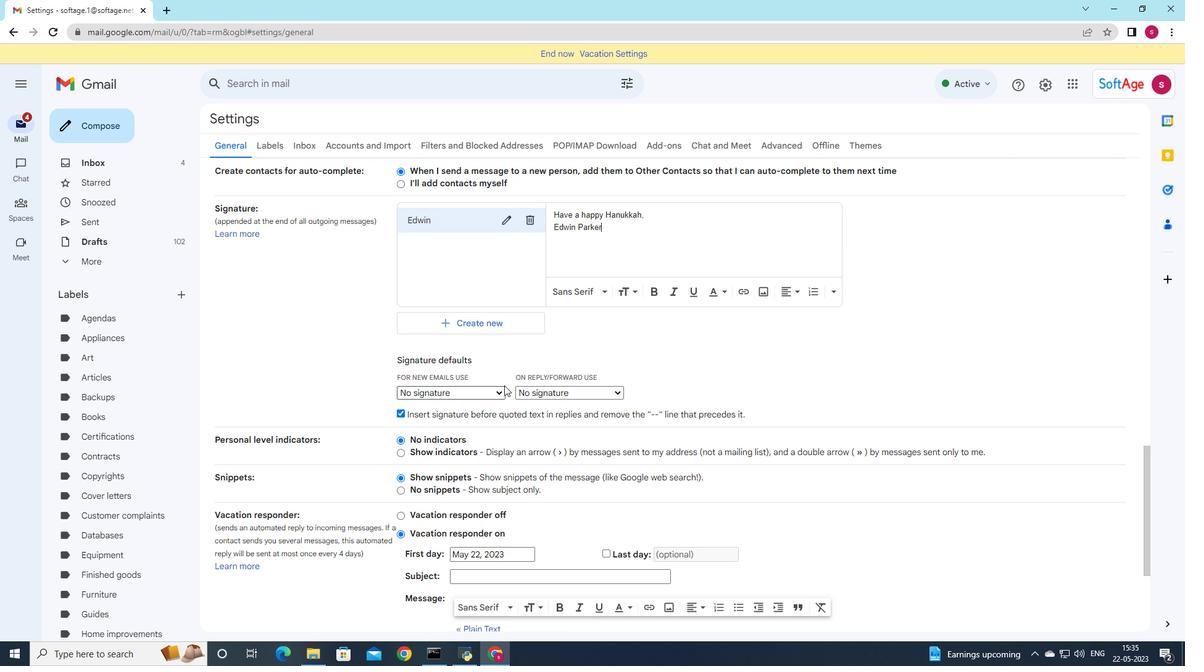 
Action: Mouse pressed left at (503, 389)
Screenshot: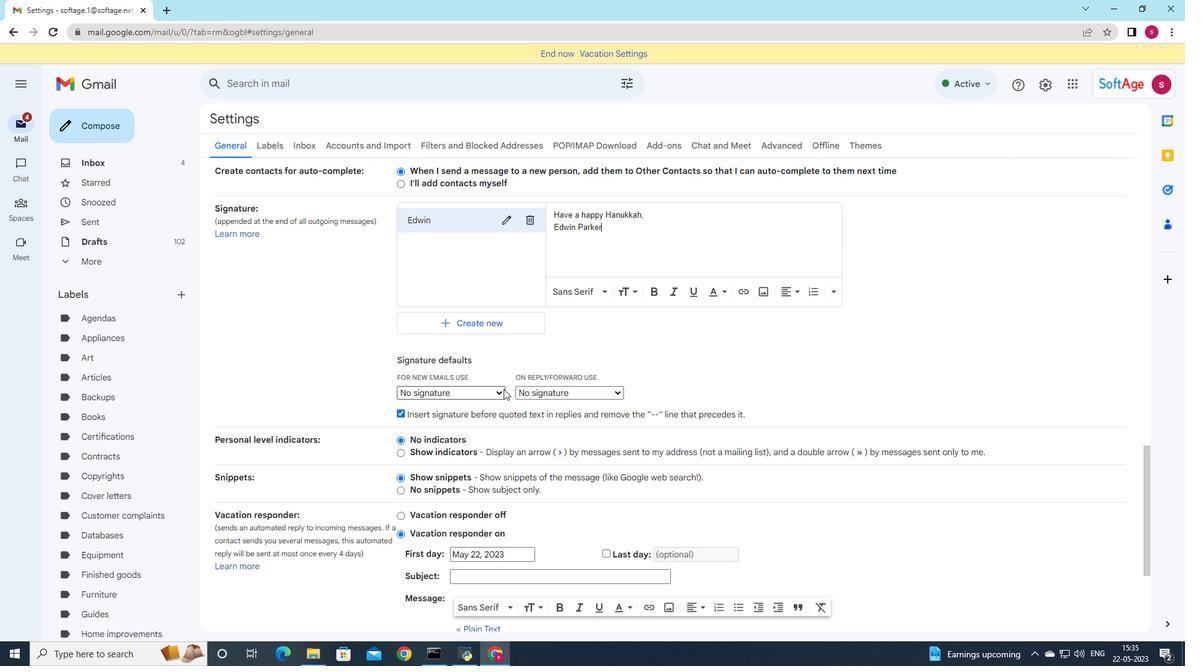 
Action: Mouse moved to (491, 414)
Screenshot: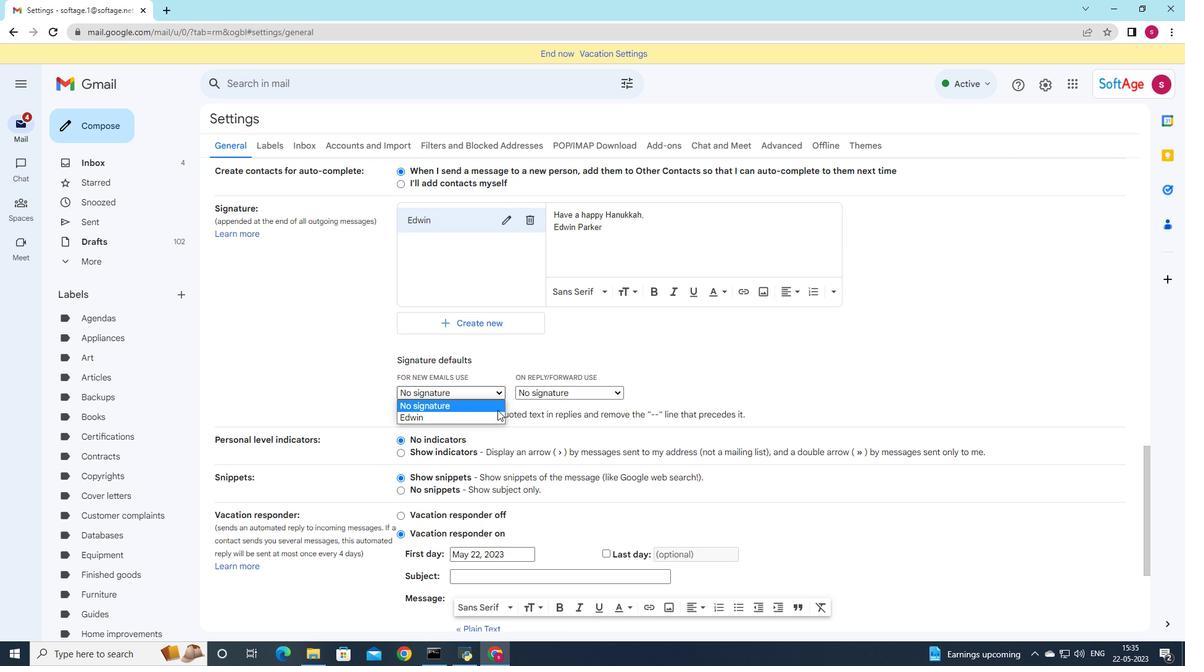 
Action: Mouse pressed left at (491, 414)
Screenshot: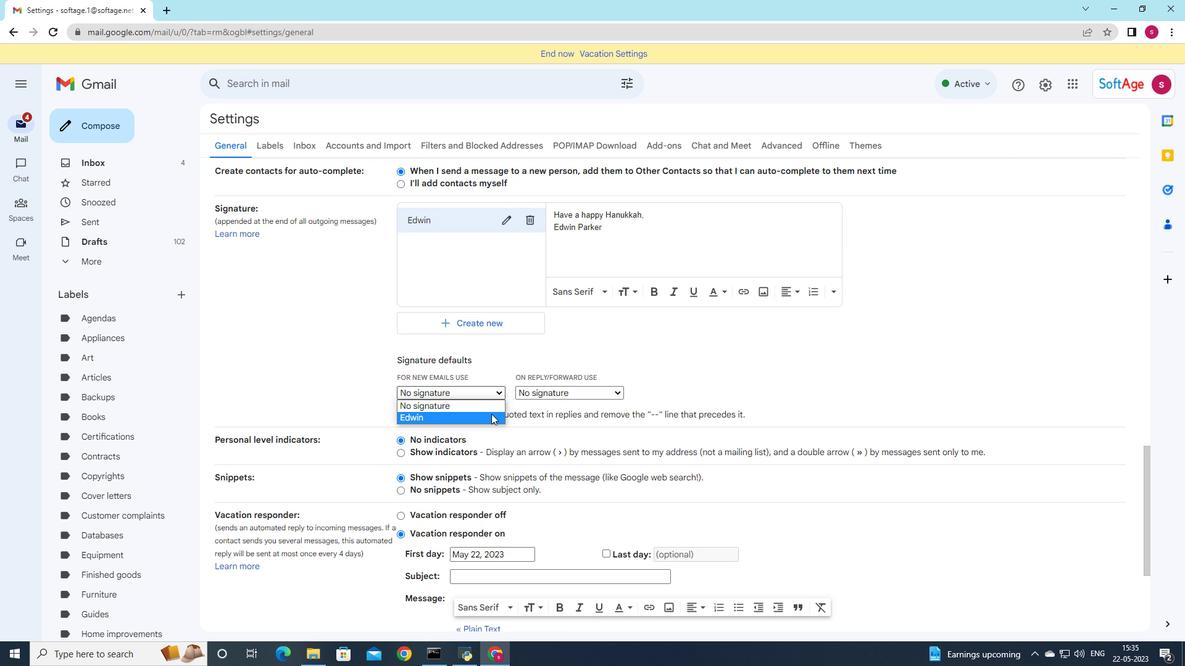 
Action: Mouse moved to (548, 393)
Screenshot: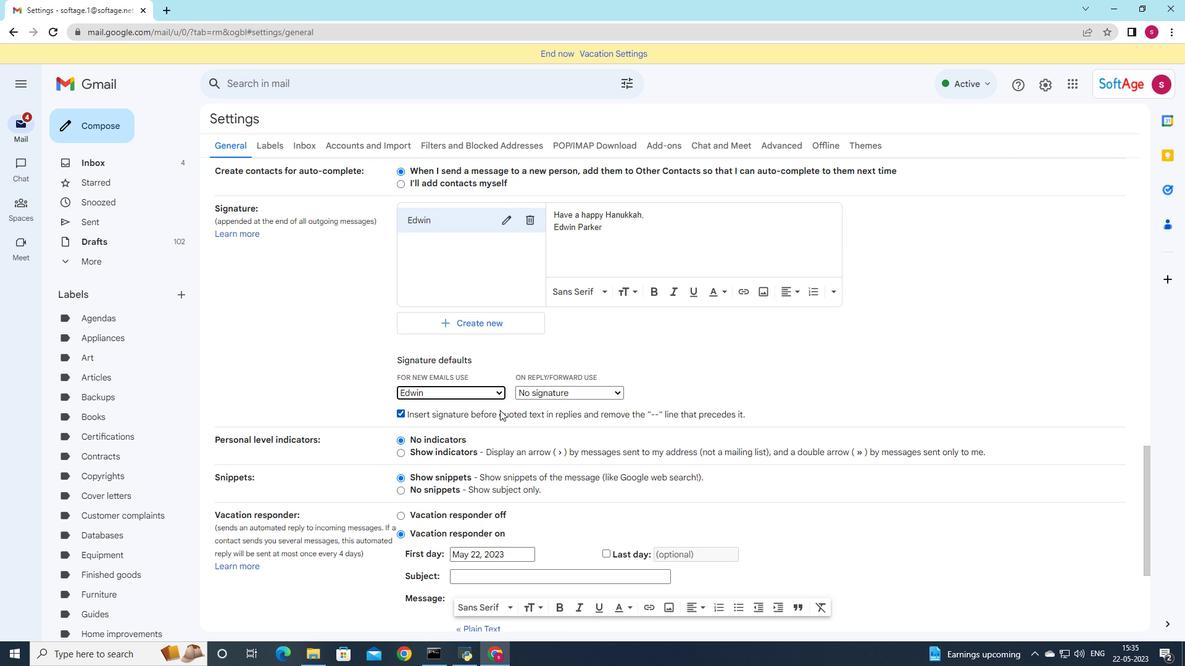 
Action: Mouse pressed left at (548, 393)
Screenshot: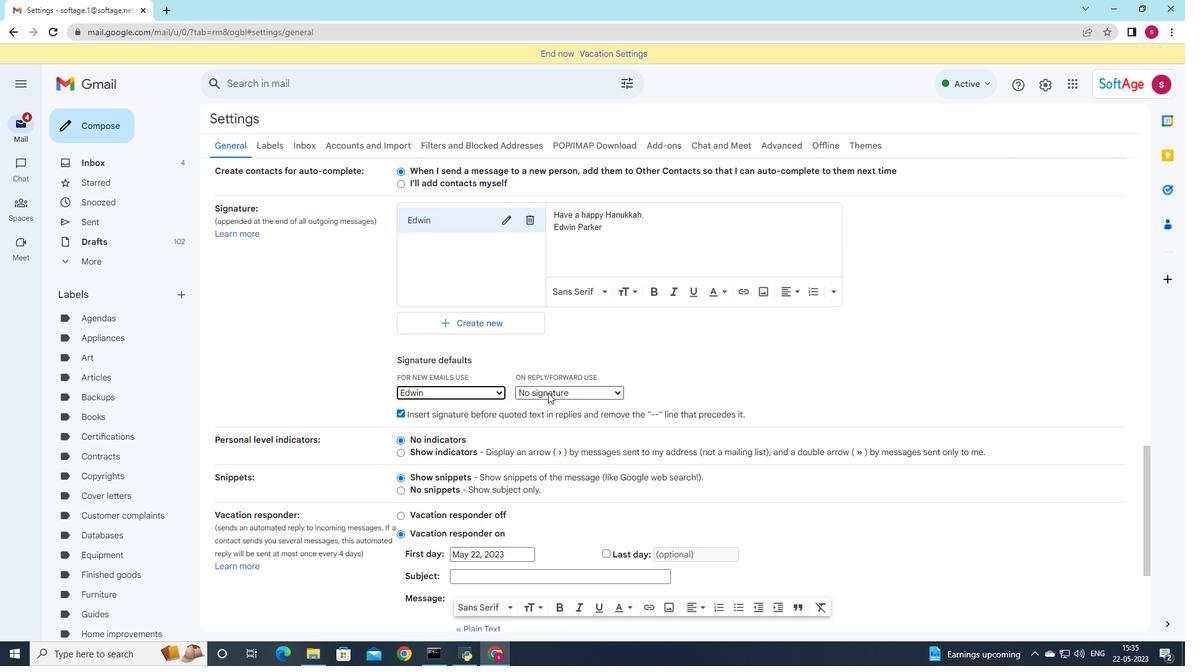 
Action: Mouse moved to (540, 418)
Screenshot: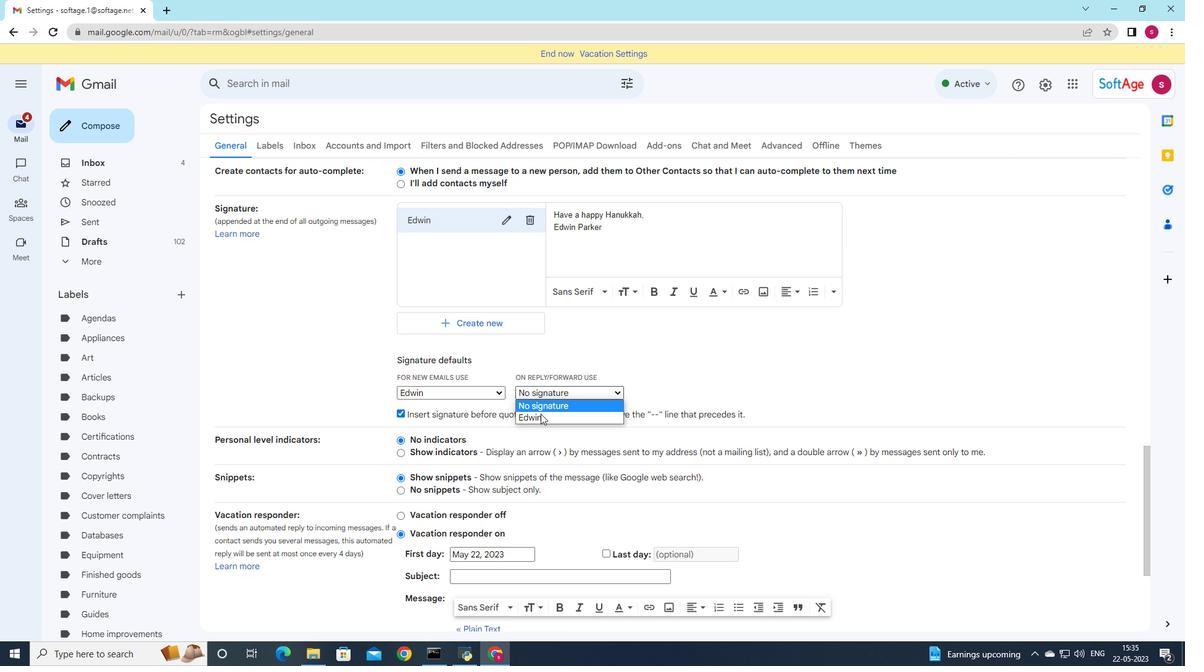 
Action: Mouse pressed left at (540, 418)
Screenshot: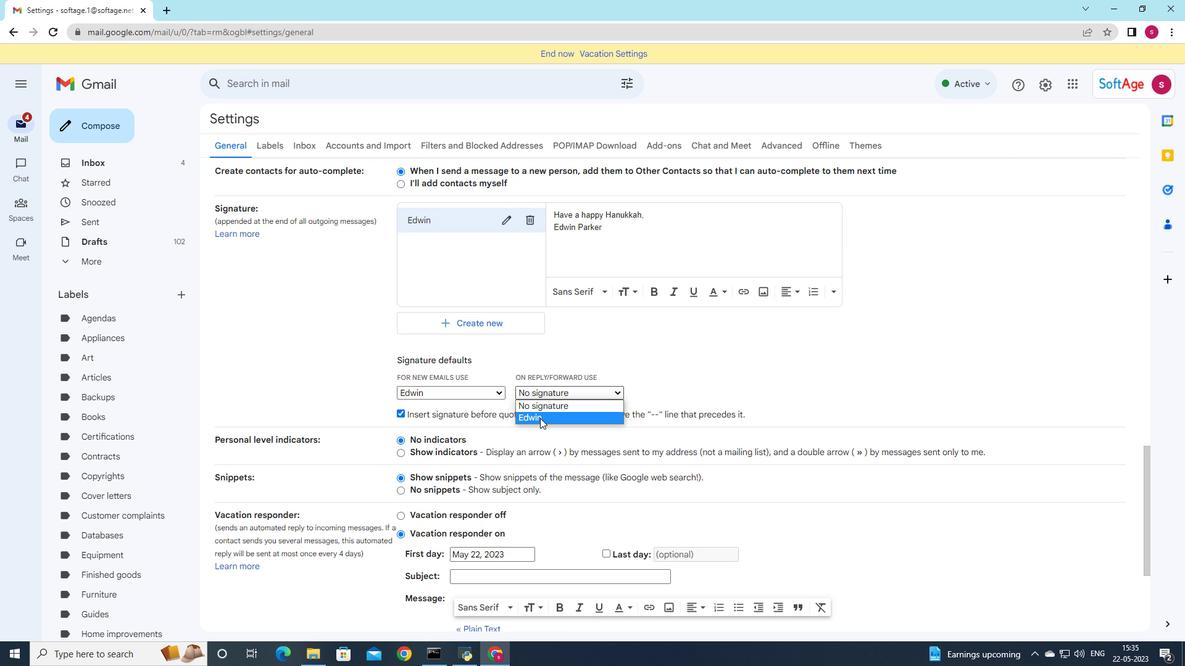 
Action: Mouse scrolled (540, 417) with delta (0, 0)
Screenshot: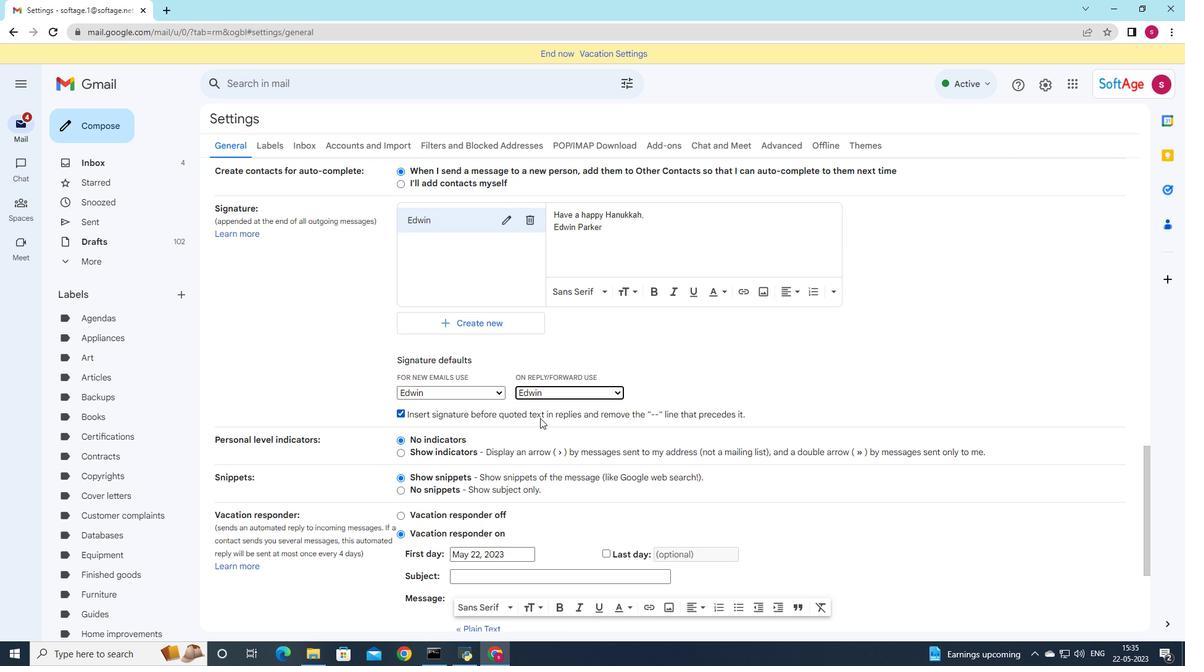 
Action: Mouse scrolled (540, 417) with delta (0, 0)
Screenshot: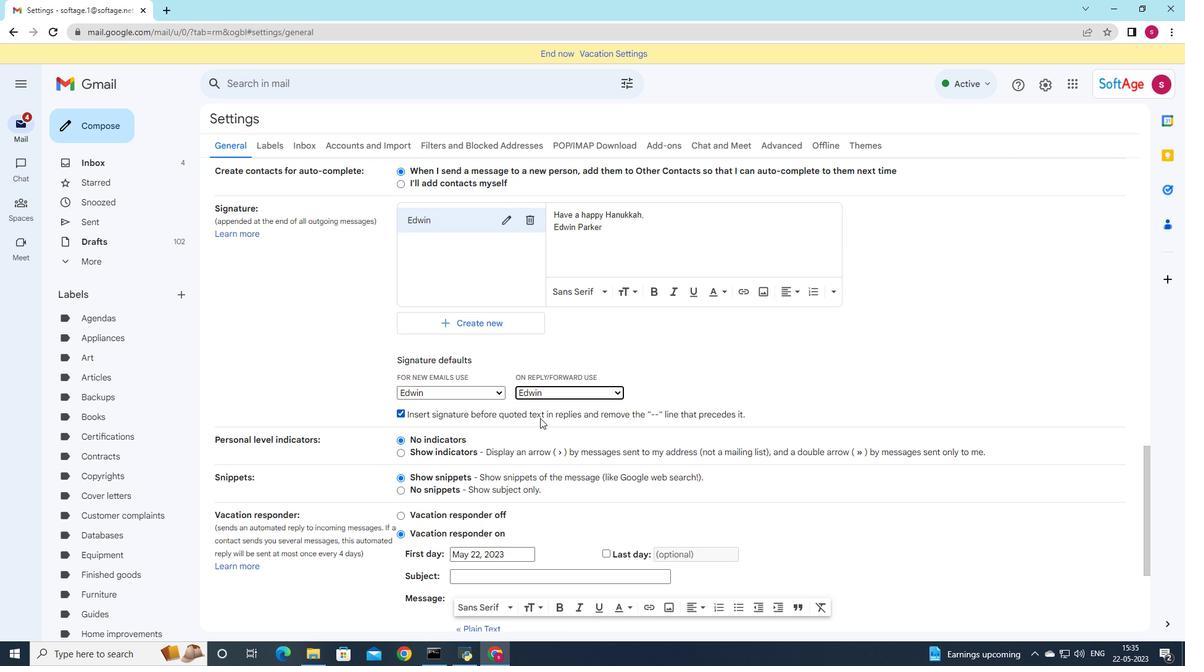 
Action: Mouse scrolled (540, 417) with delta (0, 0)
Screenshot: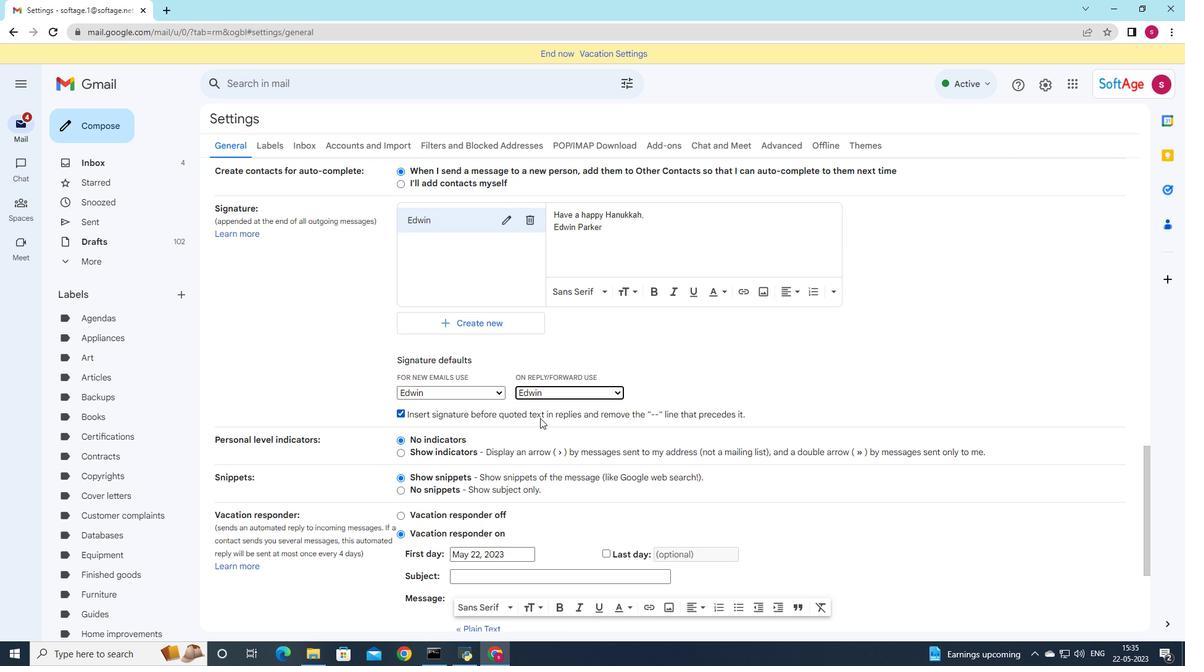 
Action: Mouse scrolled (540, 417) with delta (0, 0)
Screenshot: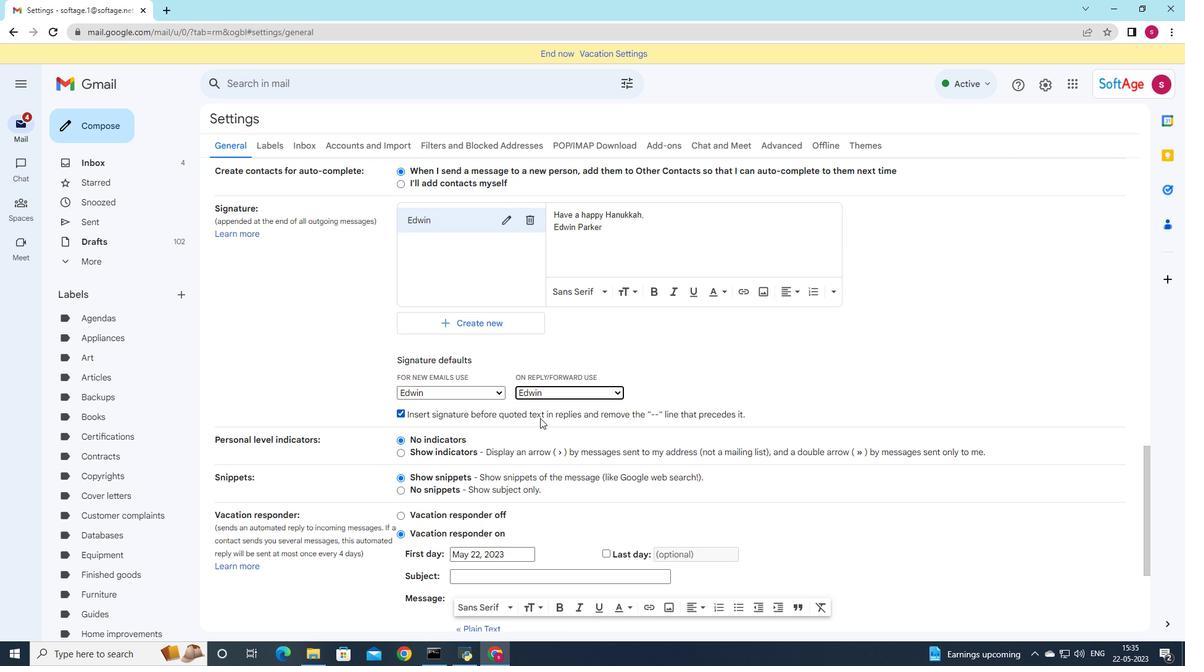 
Action: Mouse scrolled (540, 417) with delta (0, 0)
Screenshot: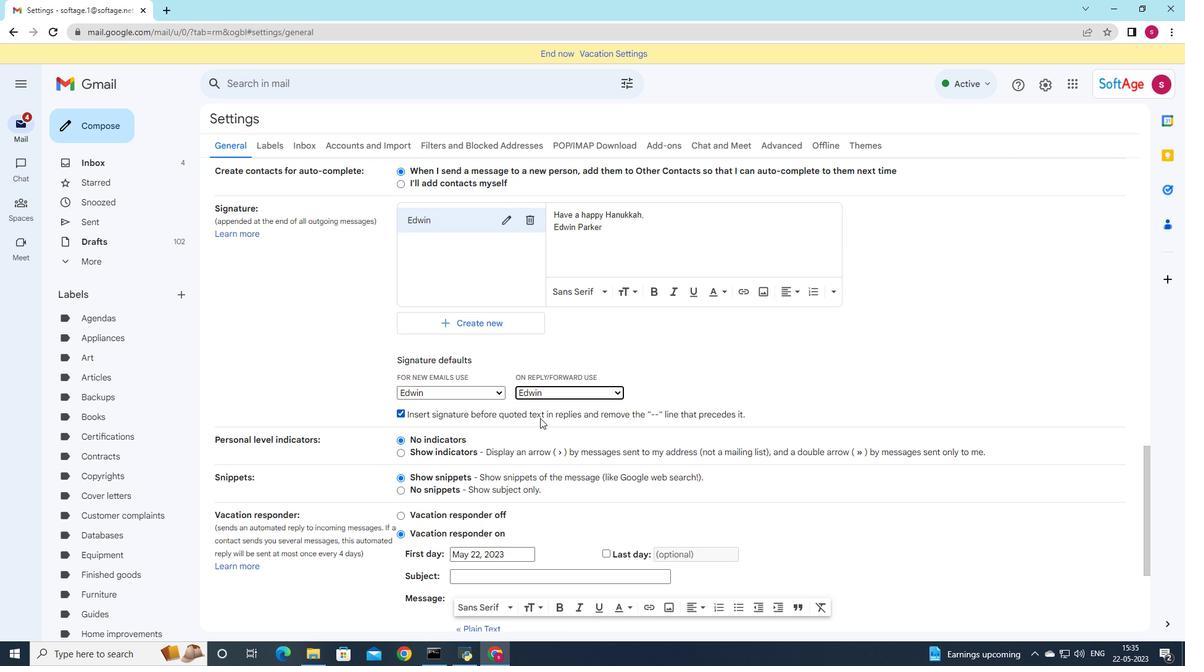 
Action: Mouse scrolled (540, 417) with delta (0, 0)
Screenshot: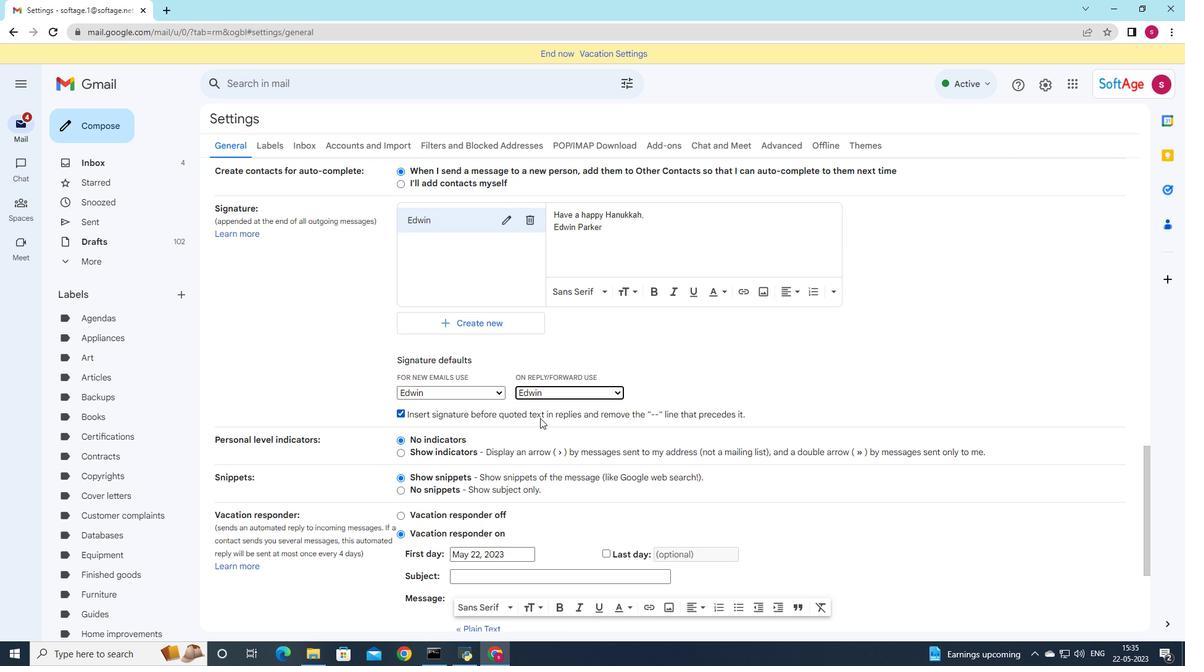 
Action: Mouse scrolled (540, 417) with delta (0, 0)
Screenshot: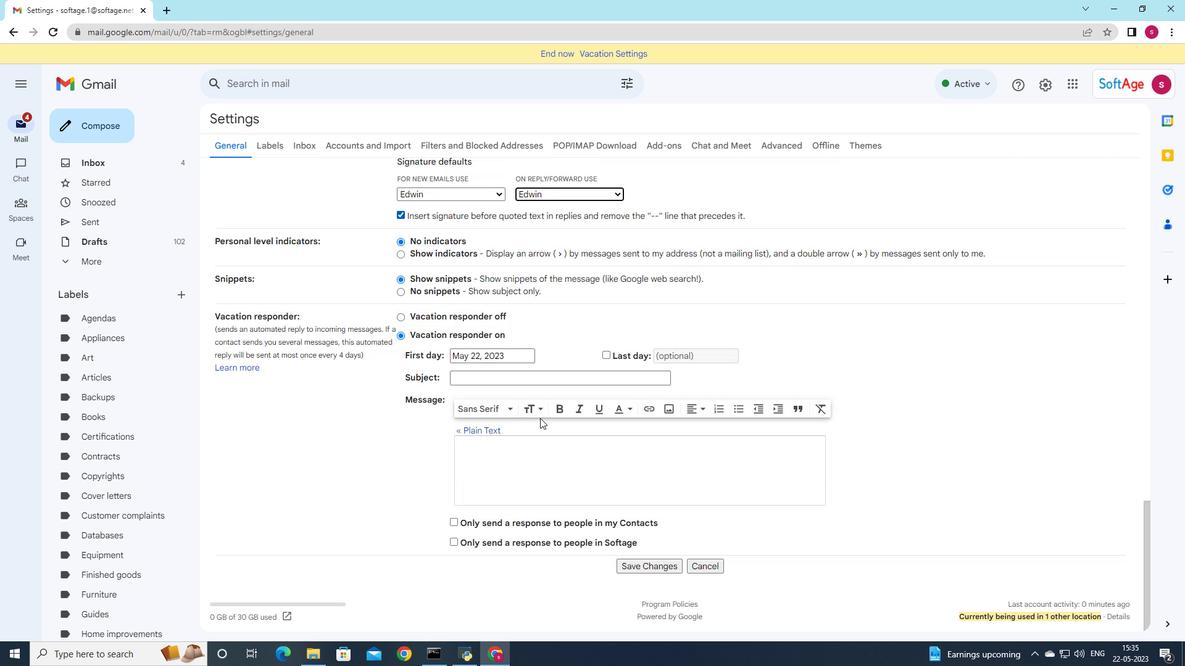 
Action: Mouse scrolled (540, 417) with delta (0, 0)
Screenshot: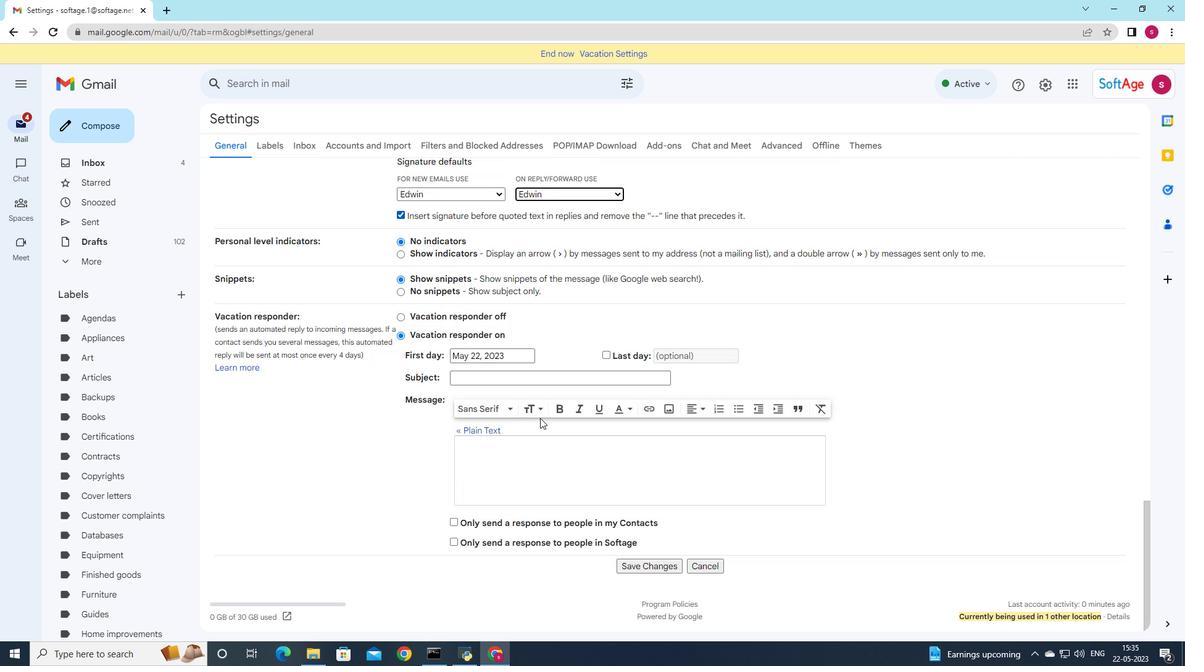 
Action: Mouse scrolled (540, 417) with delta (0, 0)
Screenshot: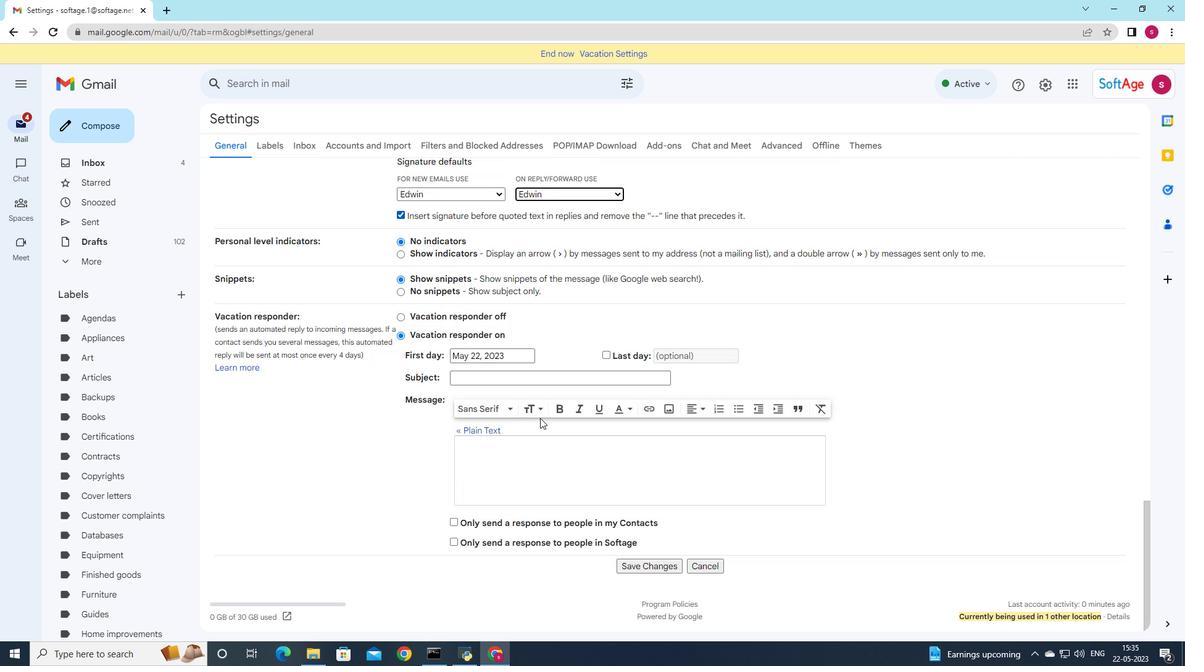 
Action: Mouse moved to (540, 420)
Screenshot: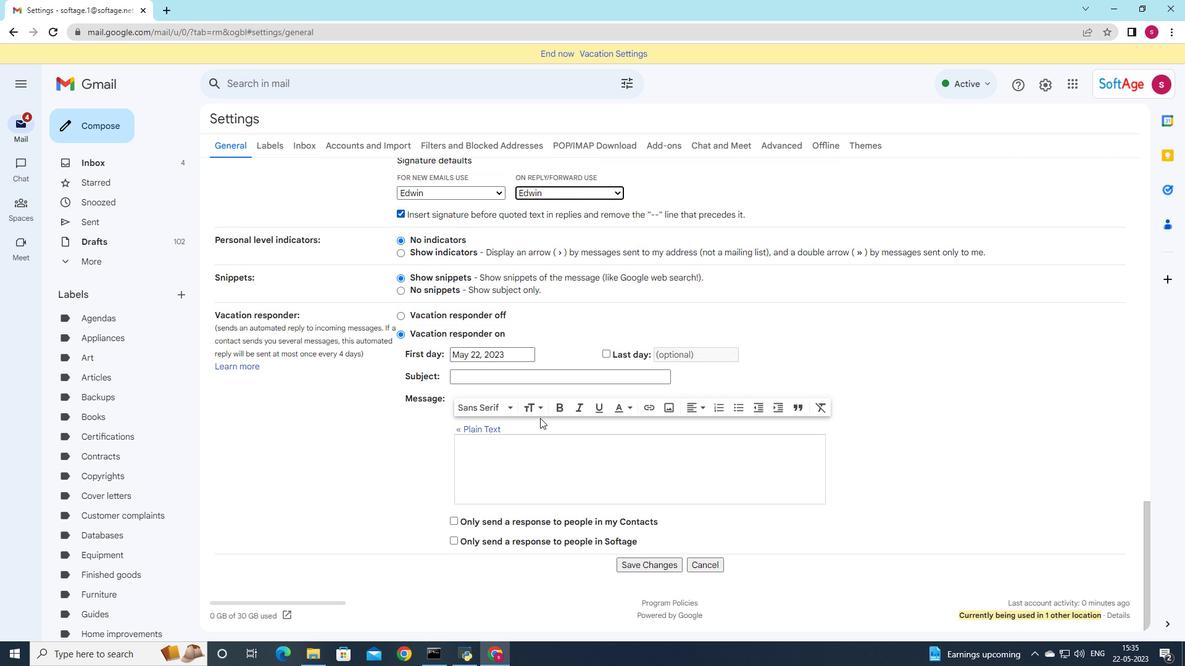 
Action: Mouse scrolled (540, 419) with delta (0, 0)
Screenshot: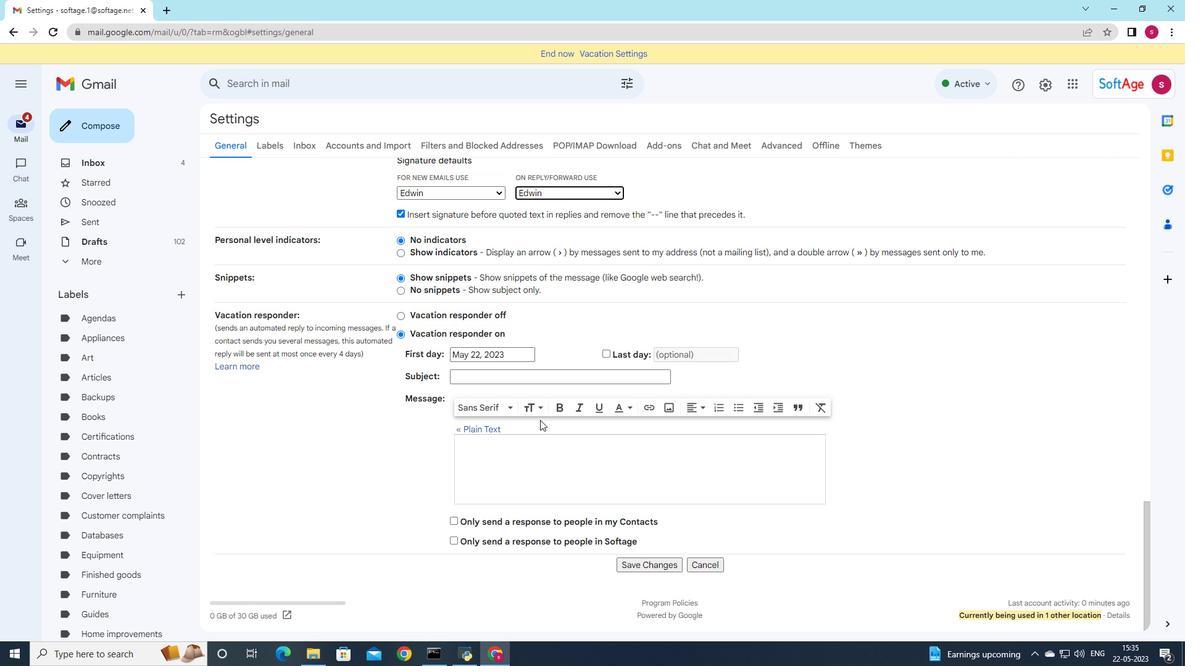 
Action: Mouse moved to (632, 571)
Screenshot: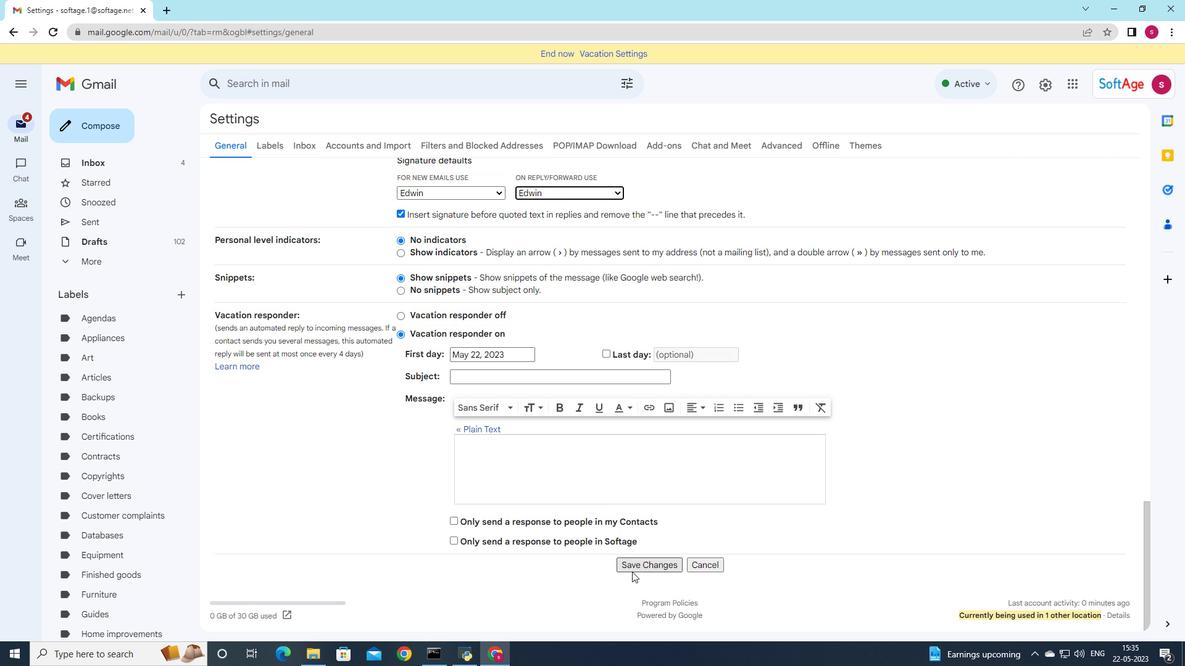 
Action: Mouse pressed left at (632, 571)
Screenshot: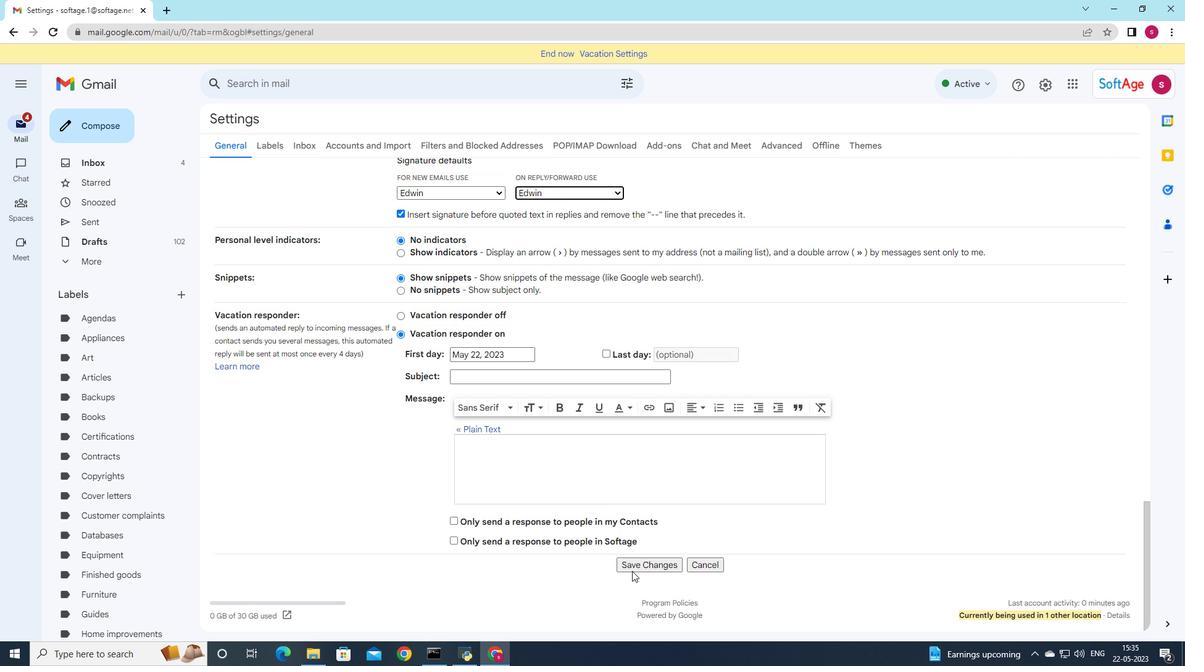 
Action: Mouse moved to (102, 135)
Screenshot: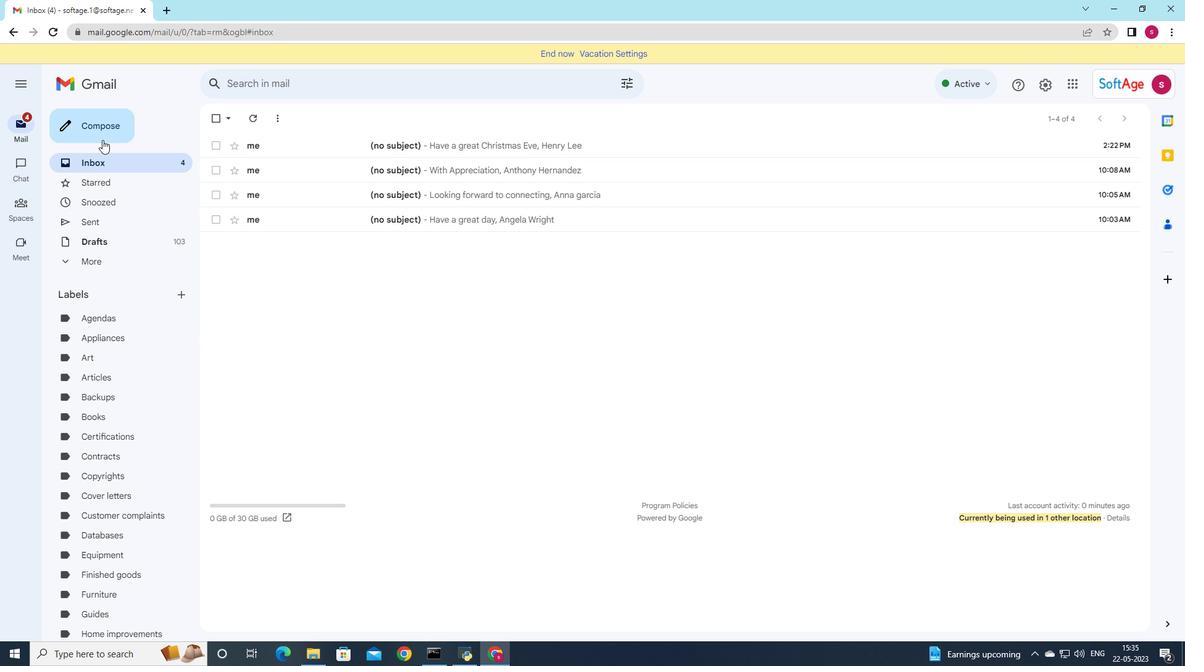 
Action: Mouse pressed left at (102, 135)
Screenshot: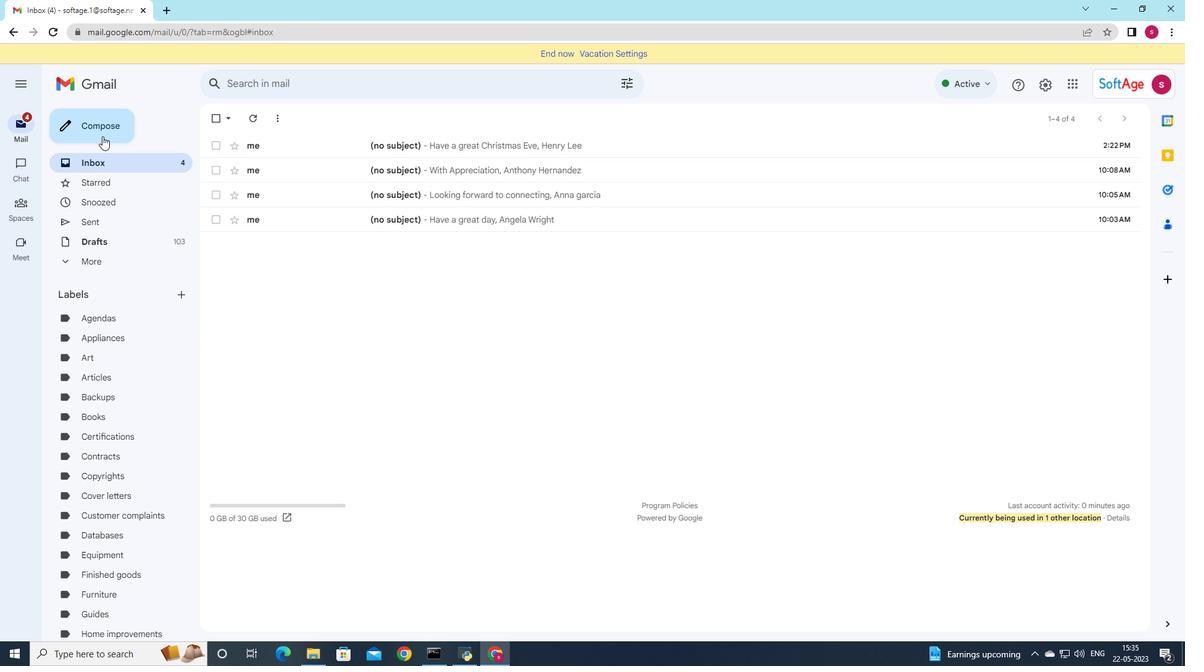
Action: Mouse moved to (749, 274)
Screenshot: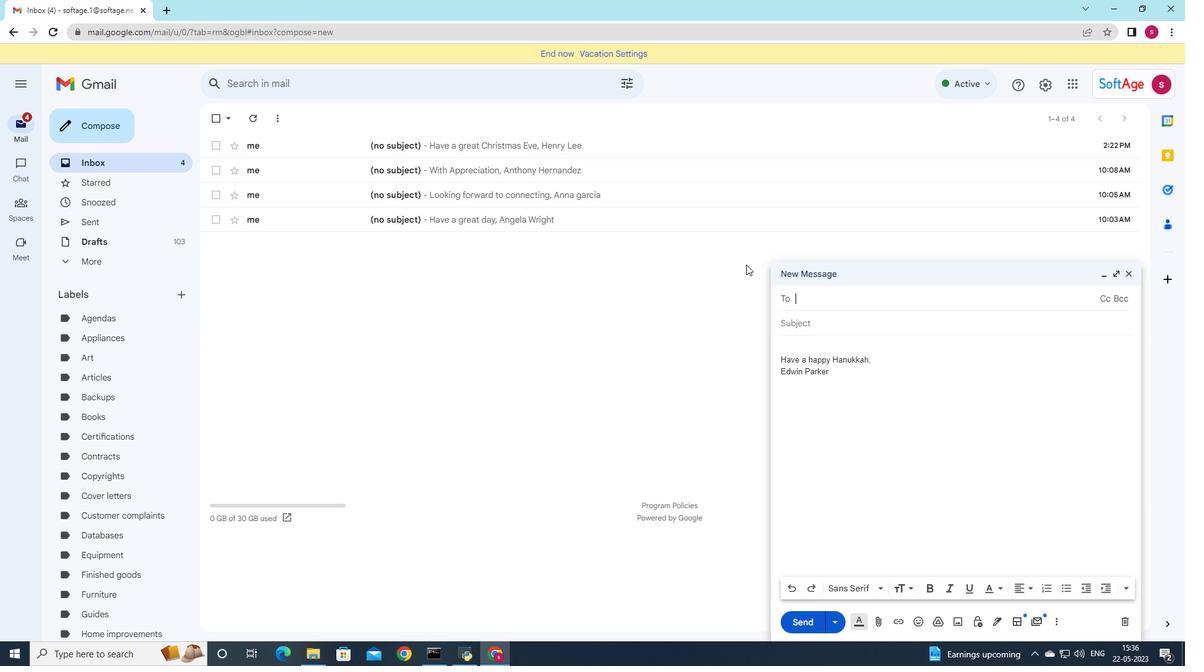 
Action: Key pressed so
Screenshot: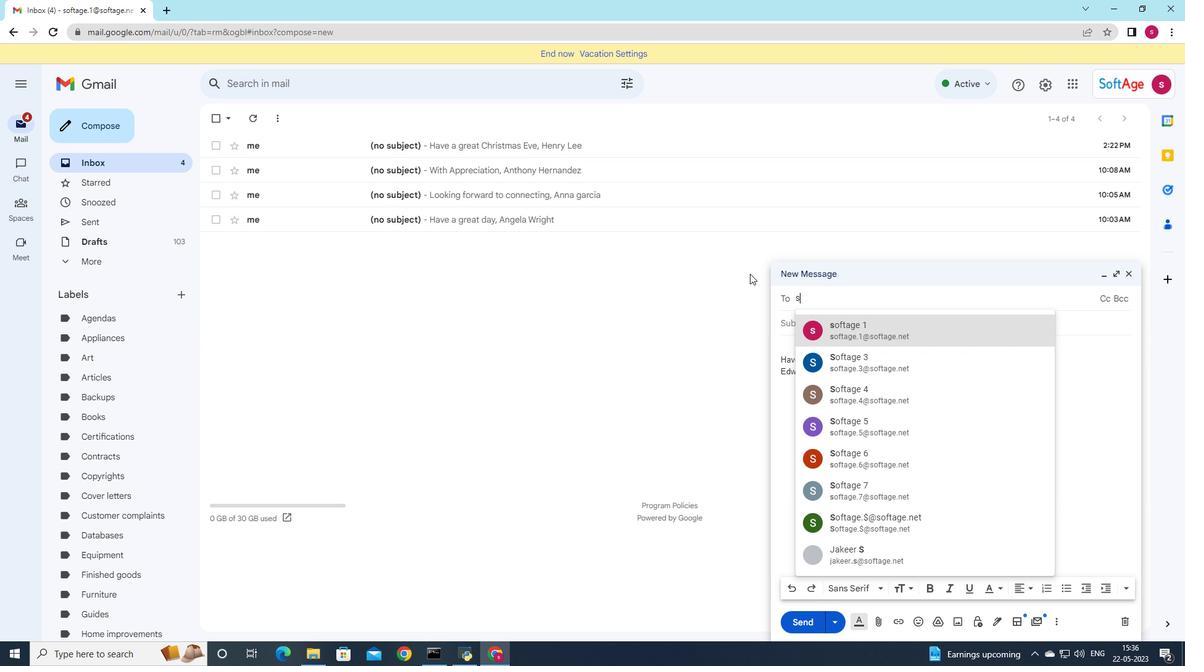 
Action: Mouse moved to (897, 334)
Screenshot: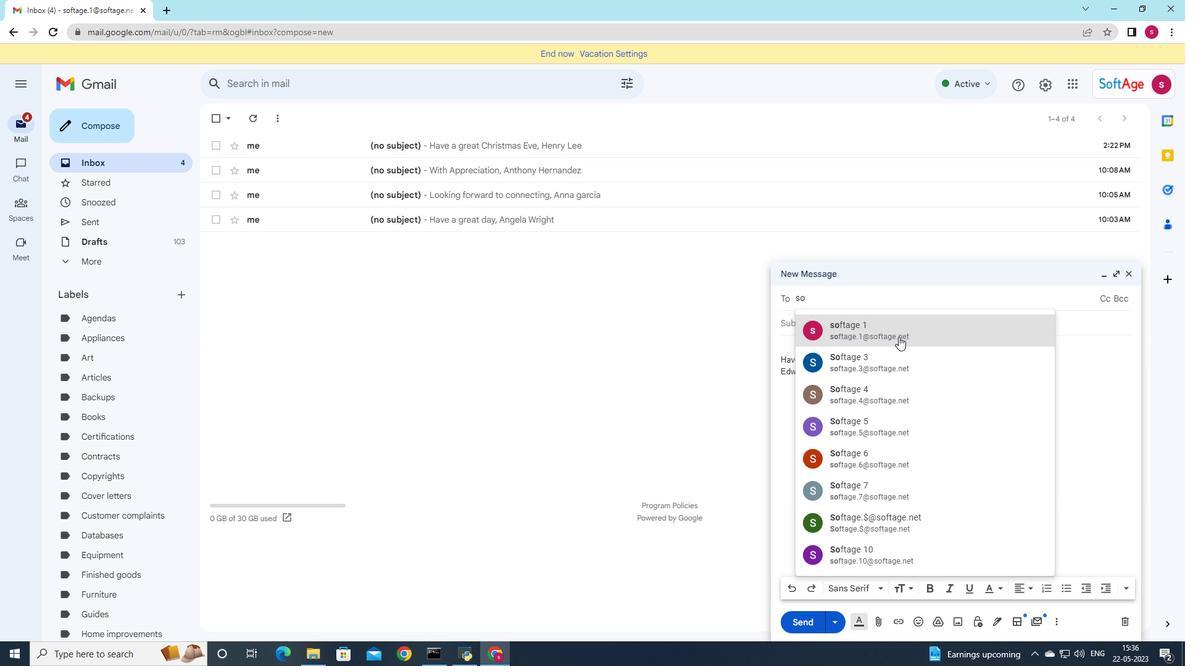 
Action: Mouse pressed left at (897, 334)
Screenshot: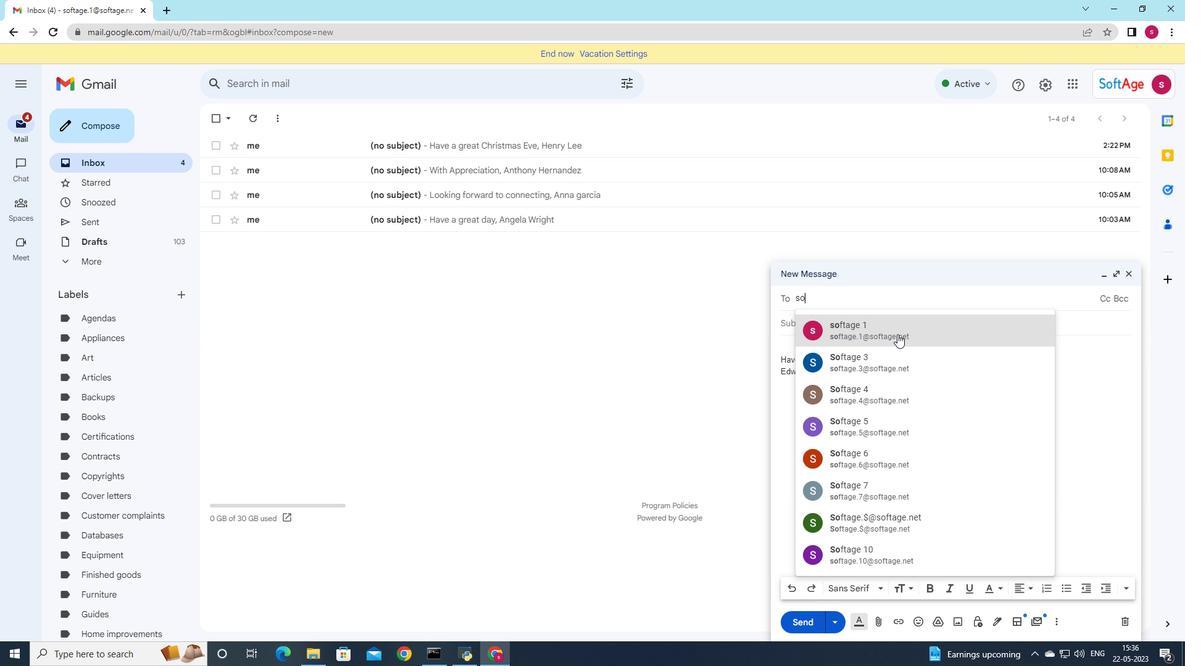 
Action: Mouse moved to (184, 295)
Screenshot: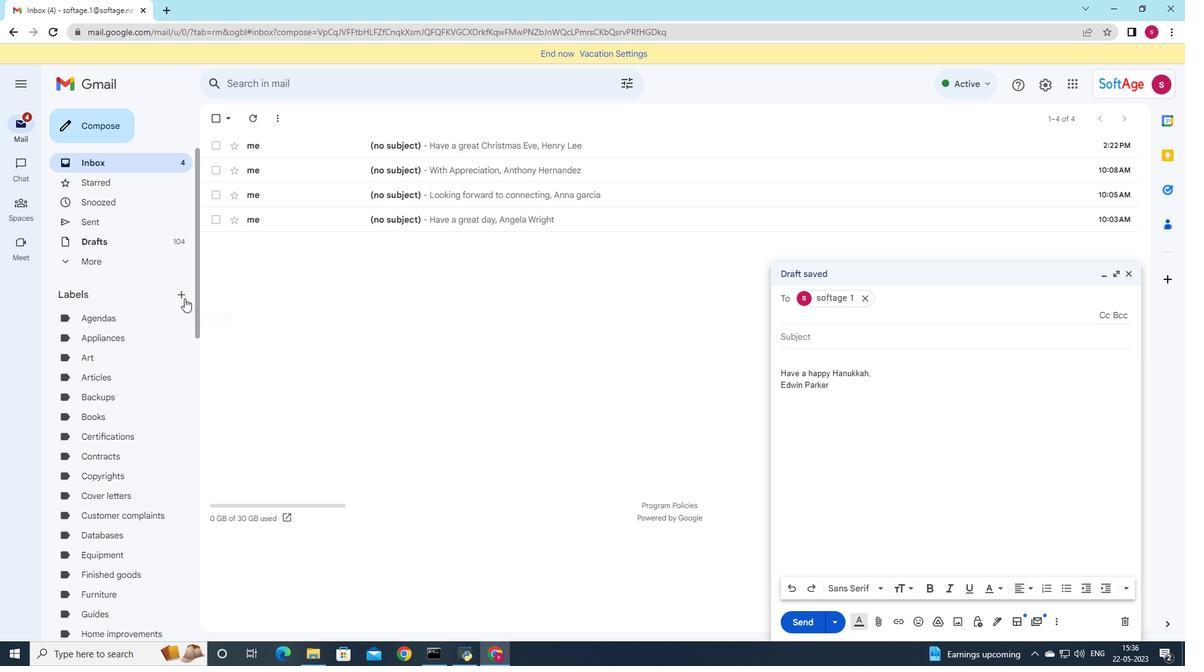 
Action: Mouse pressed left at (184, 295)
Screenshot: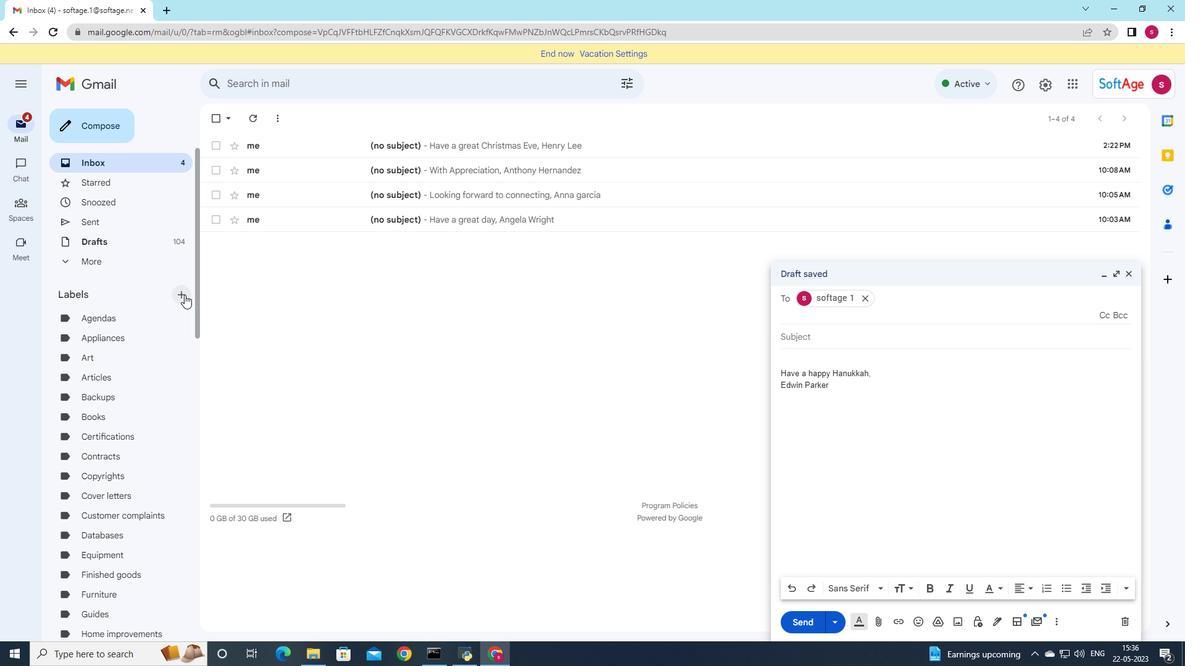 
Action: Mouse moved to (562, 342)
Screenshot: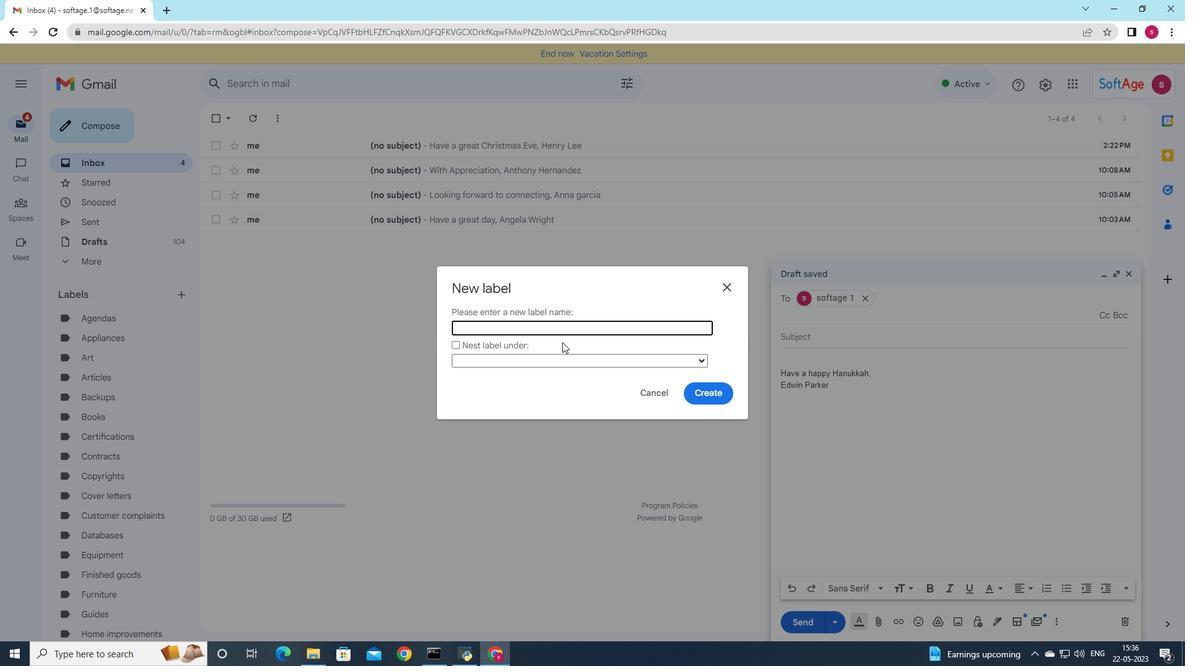 
Action: Key pressed <Key.shift>Accommodations
Screenshot: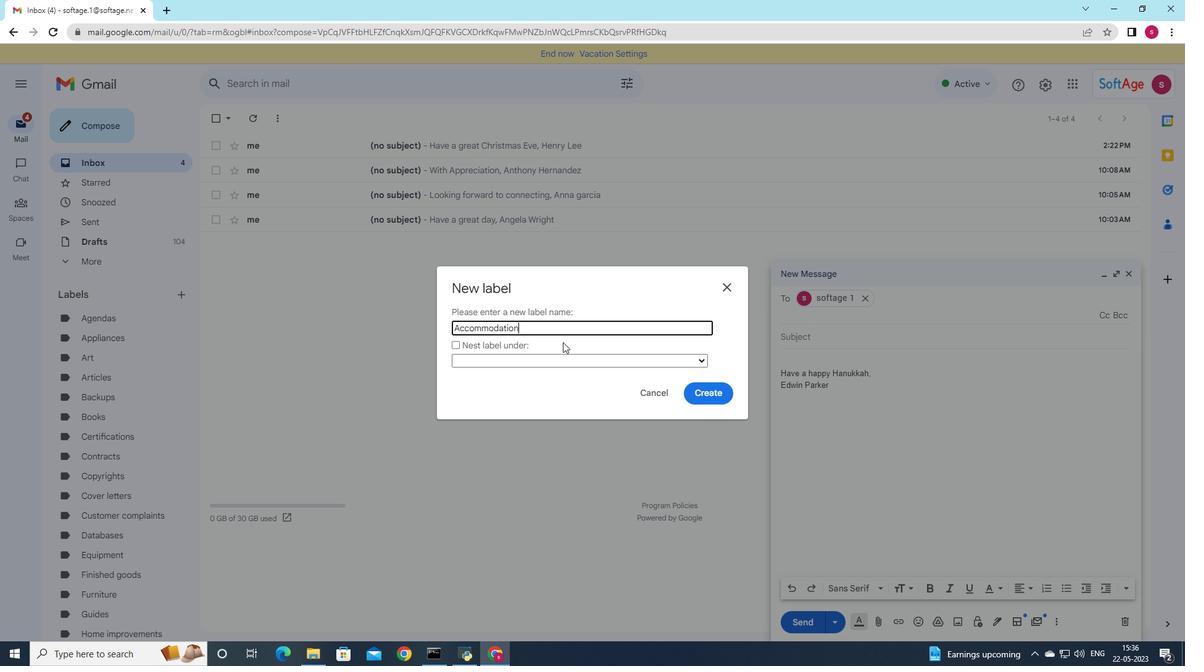 
Action: Mouse moved to (708, 399)
Screenshot: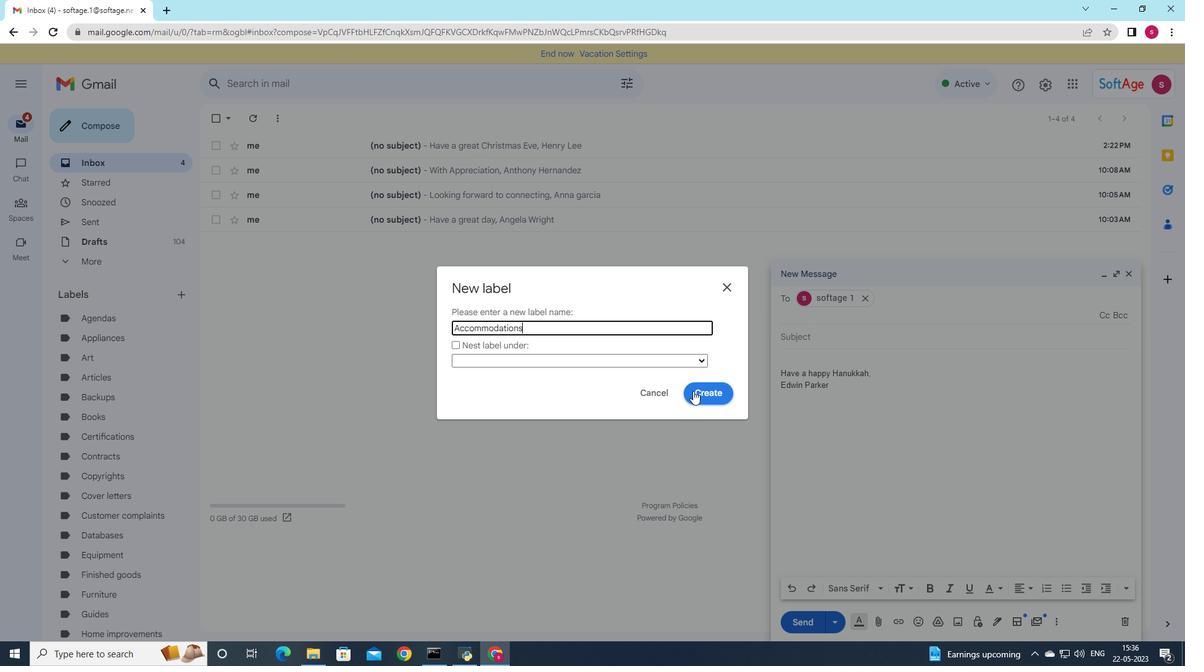 
Action: Mouse pressed left at (708, 399)
Screenshot: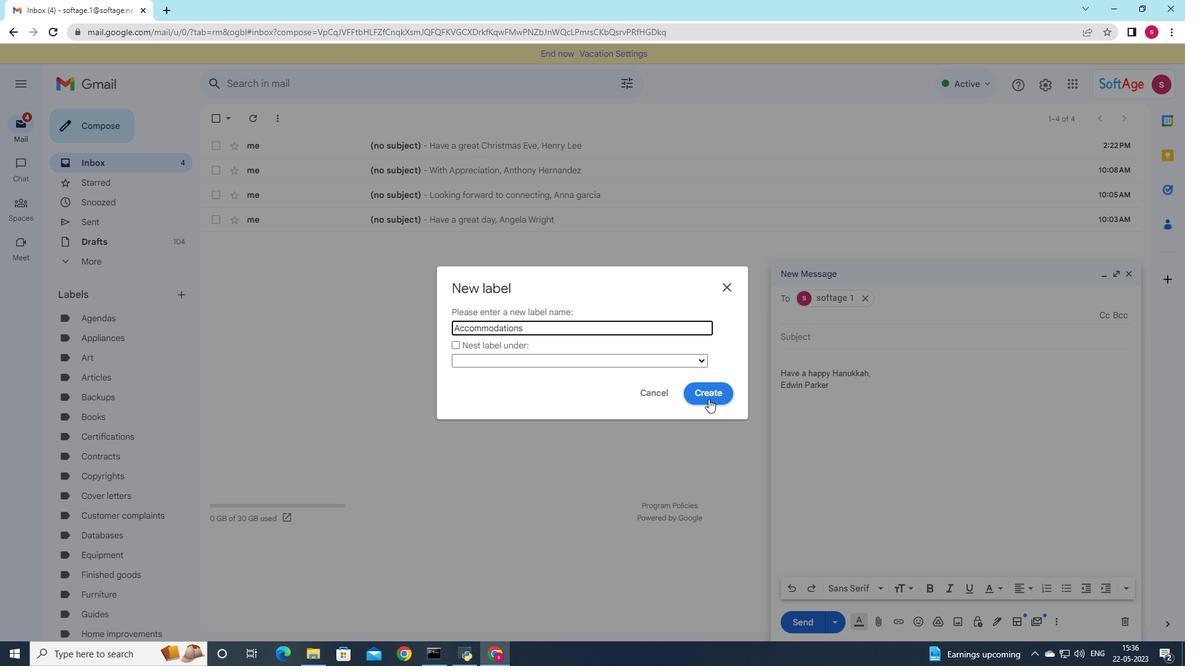 
